 Task: Search one way flight ticket for 4 adults, 2 children, 2 infants in seat and 1 infant on lap in economy from Little Rock: Bill And Hillary Clinton National Airport (adams Field) (was Little Rock National) to Gillette: Gillette Campbell County Airport on 5-1-2023. Choice of flights is Delta. Price is upto 65000. Outbound departure time preference is 16:30.
Action: Mouse moved to (627, 586)
Screenshot: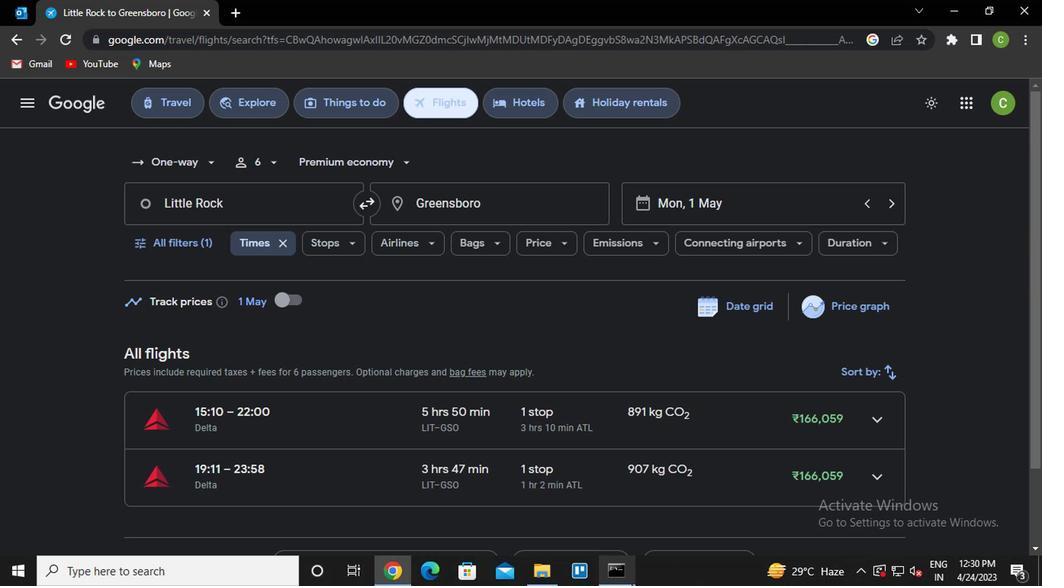 
Action: Mouse scrolled (627, 586) with delta (0, 0)
Screenshot: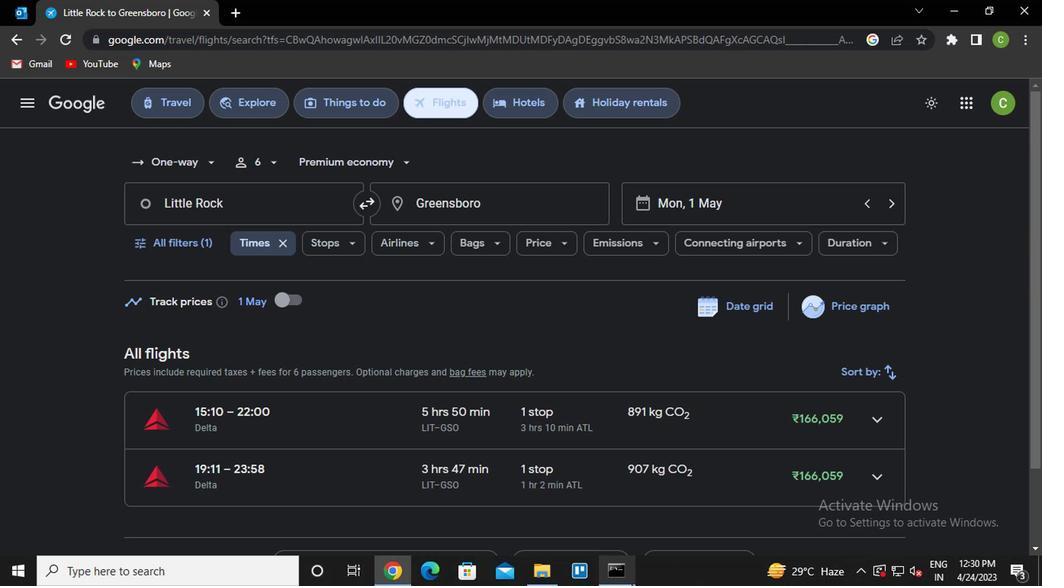
Action: Mouse scrolled (627, 586) with delta (0, 0)
Screenshot: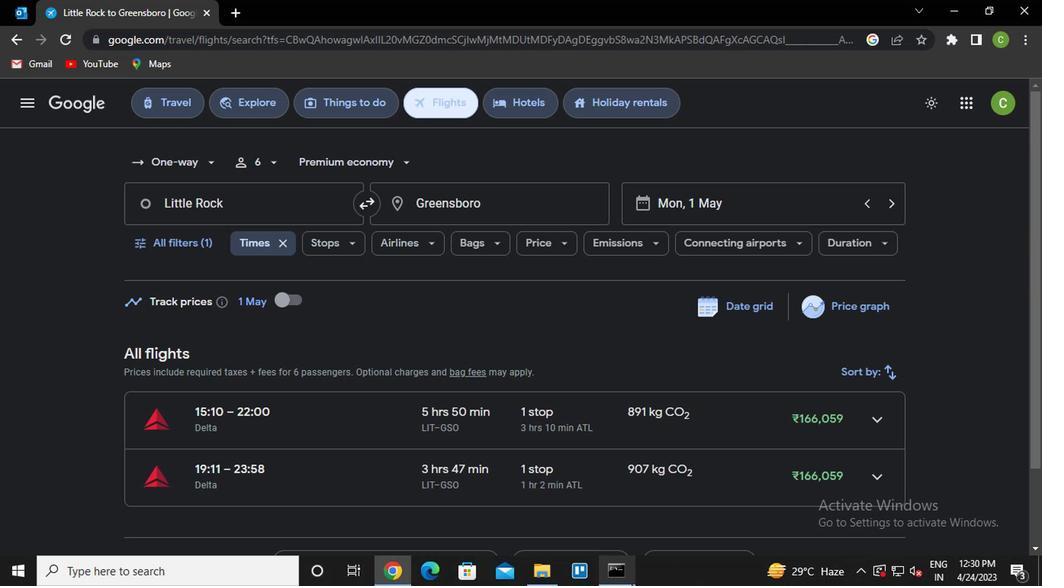 
Action: Mouse moved to (175, 172)
Screenshot: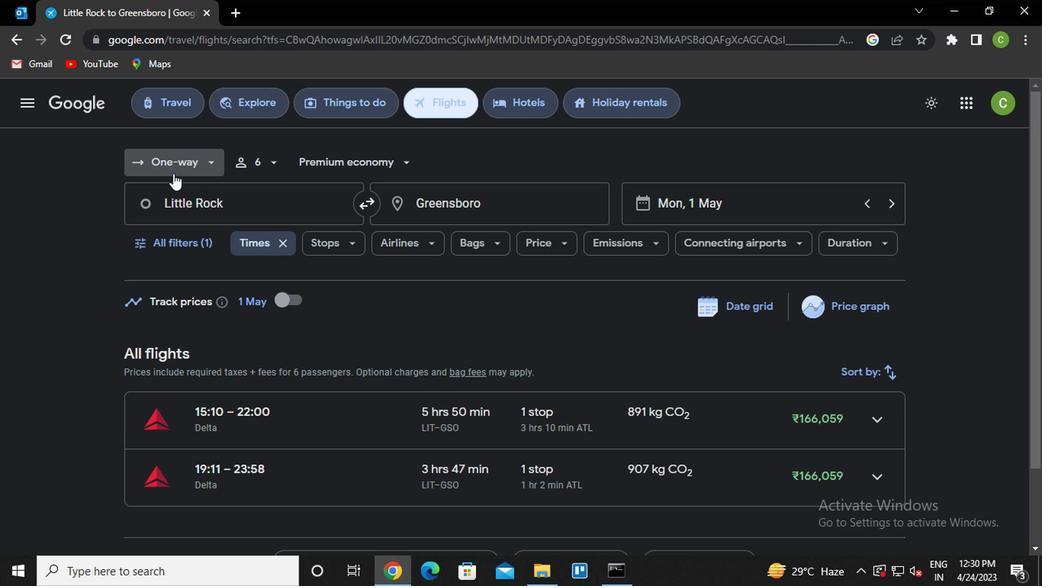 
Action: Mouse pressed left at (175, 172)
Screenshot: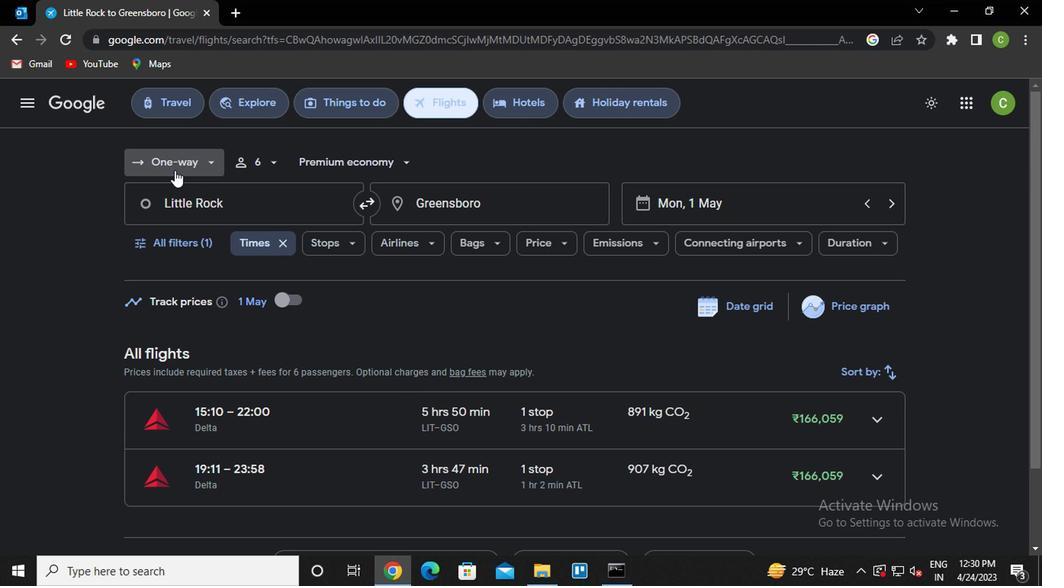 
Action: Mouse moved to (204, 231)
Screenshot: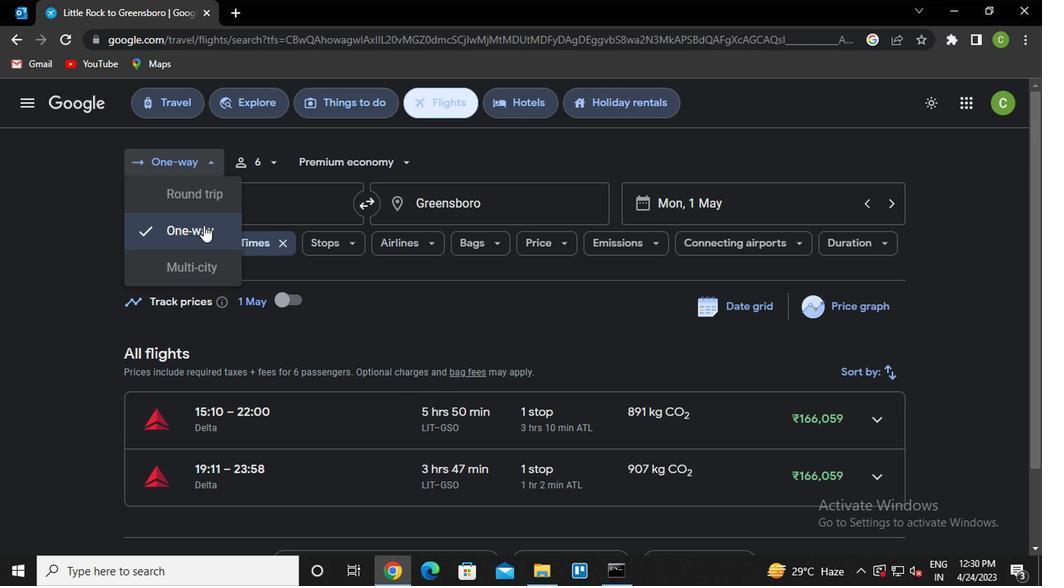 
Action: Mouse pressed left at (204, 231)
Screenshot: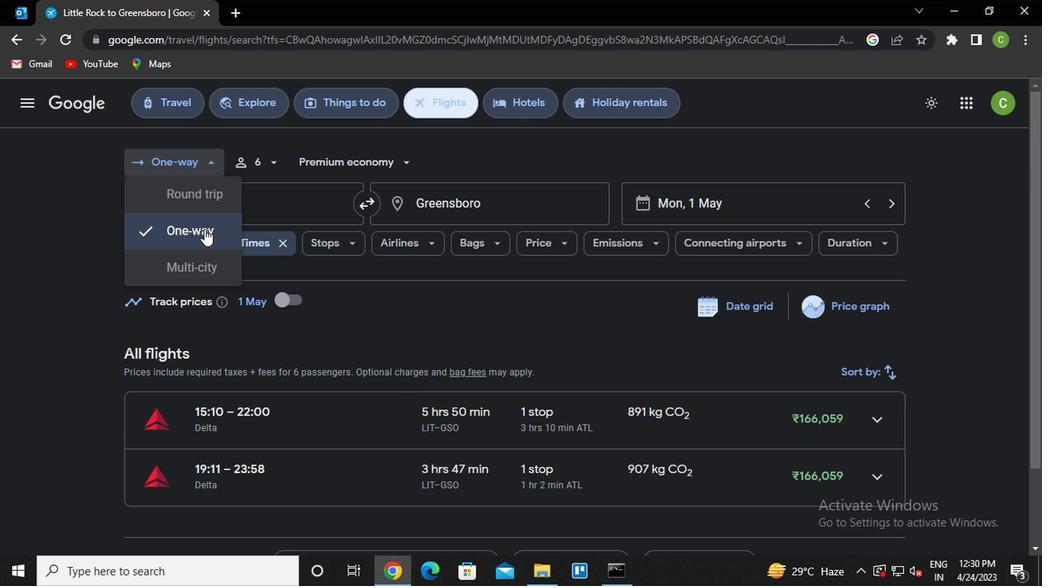 
Action: Mouse moved to (253, 152)
Screenshot: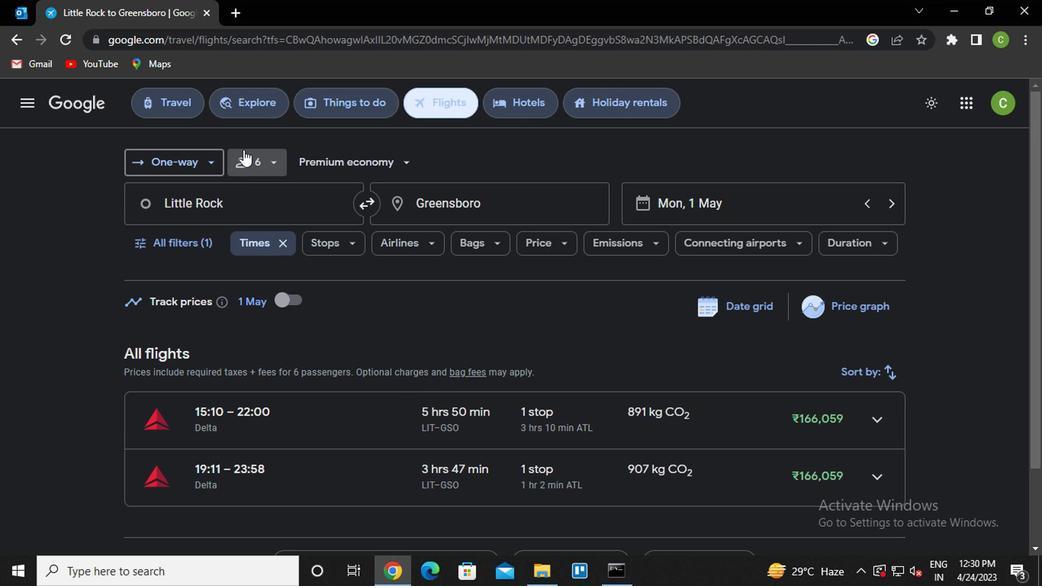 
Action: Mouse pressed left at (253, 152)
Screenshot: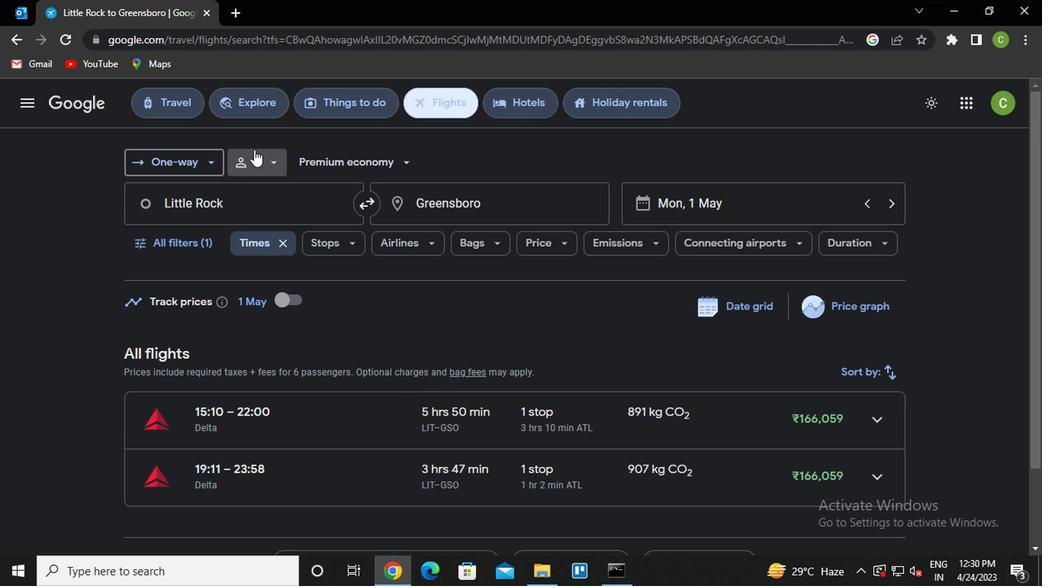 
Action: Mouse moved to (387, 198)
Screenshot: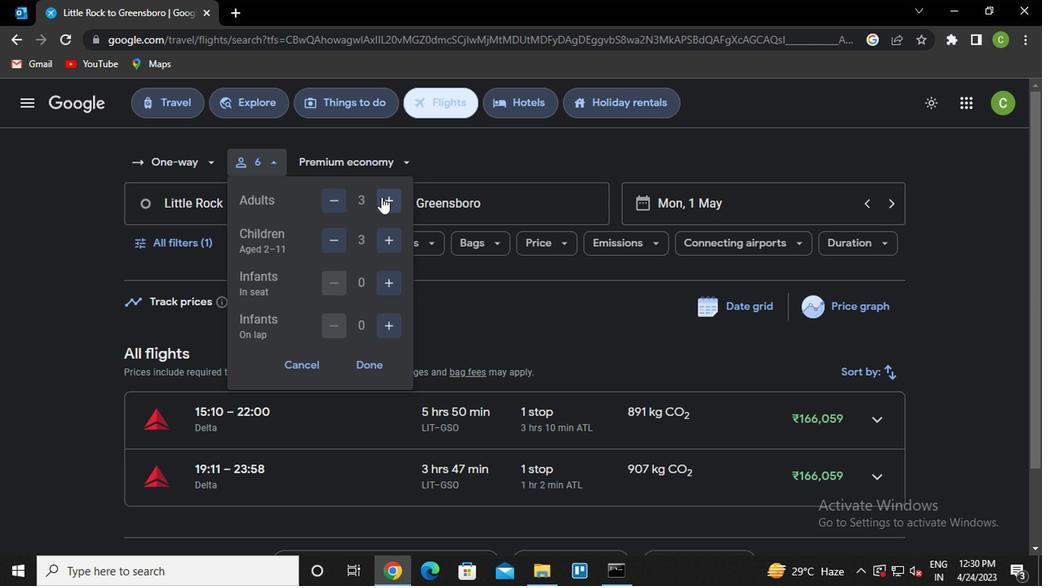 
Action: Mouse pressed left at (387, 198)
Screenshot: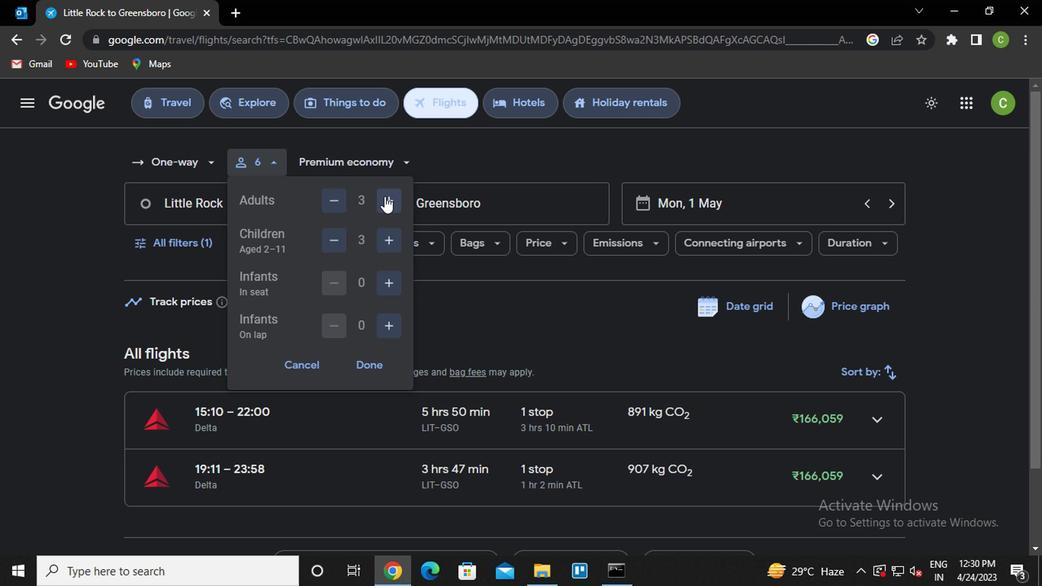 
Action: Mouse moved to (328, 233)
Screenshot: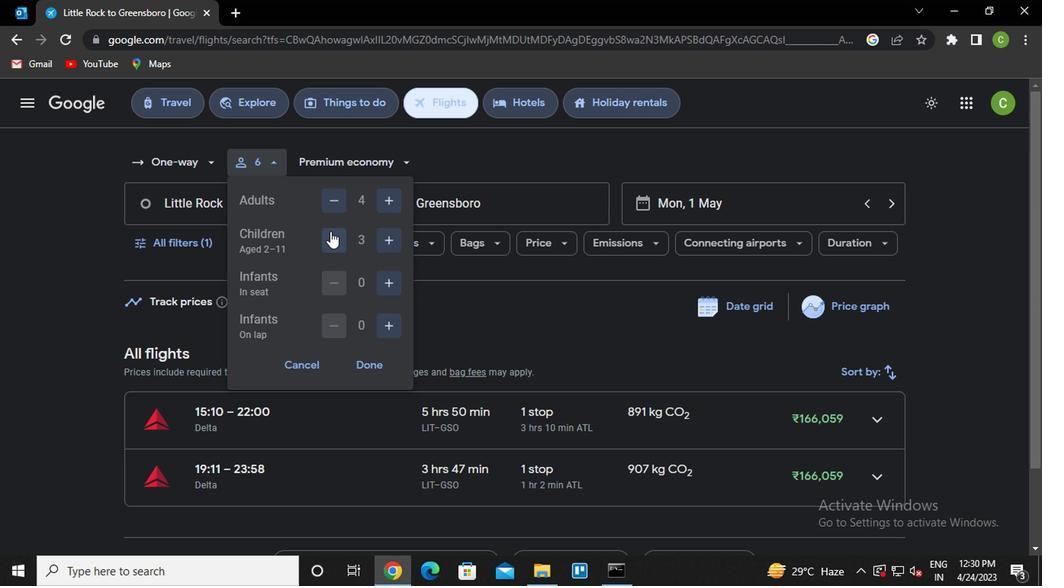 
Action: Mouse pressed left at (328, 233)
Screenshot: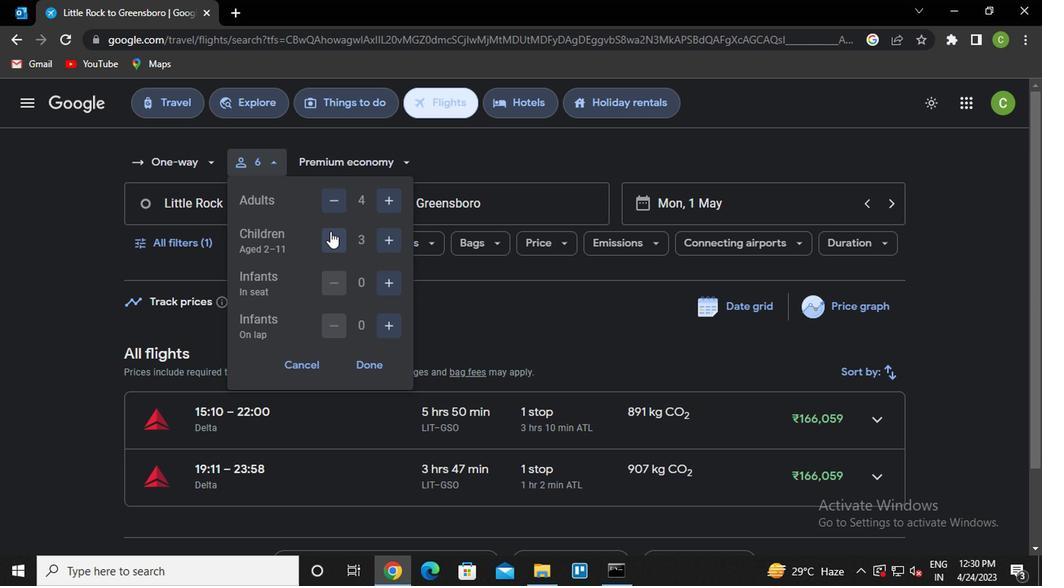 
Action: Mouse moved to (382, 294)
Screenshot: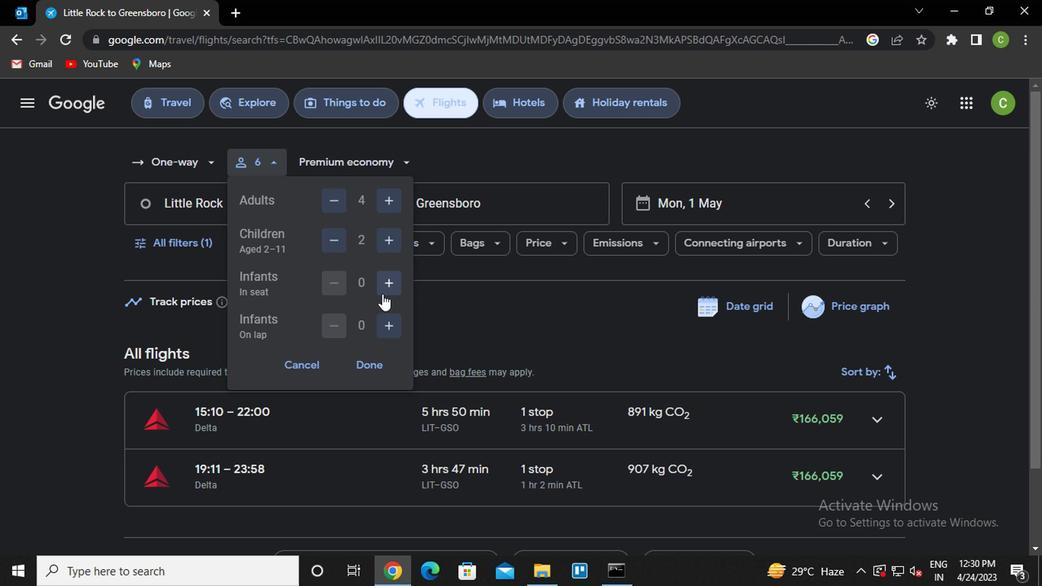
Action: Mouse pressed left at (382, 294)
Screenshot: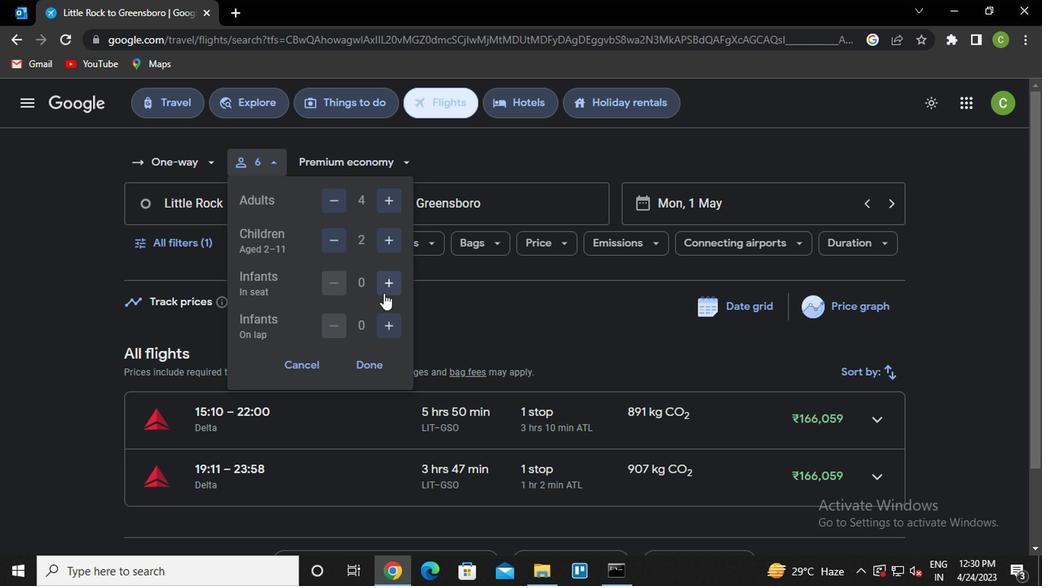 
Action: Mouse pressed left at (382, 294)
Screenshot: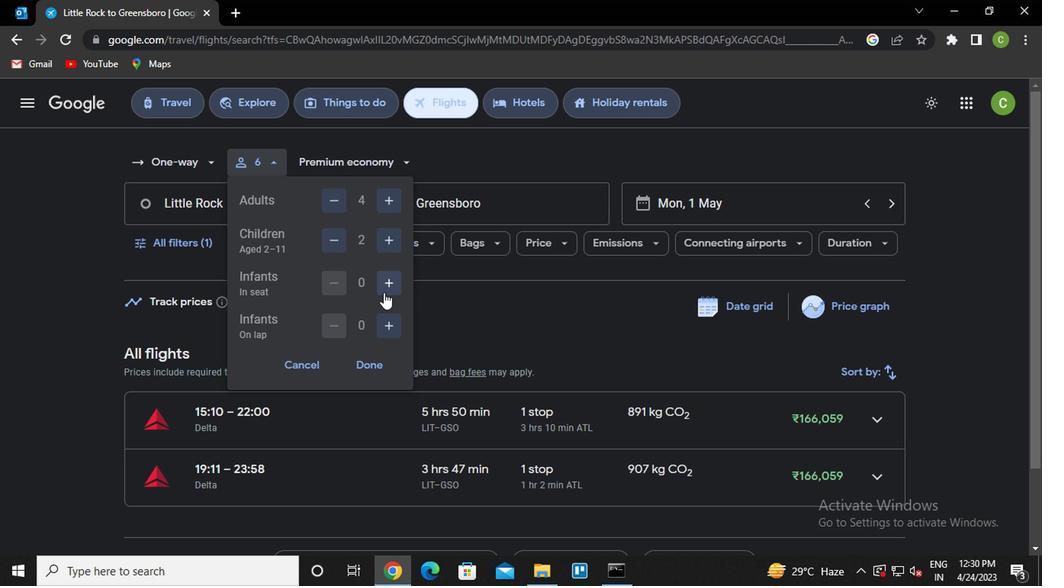 
Action: Mouse moved to (379, 319)
Screenshot: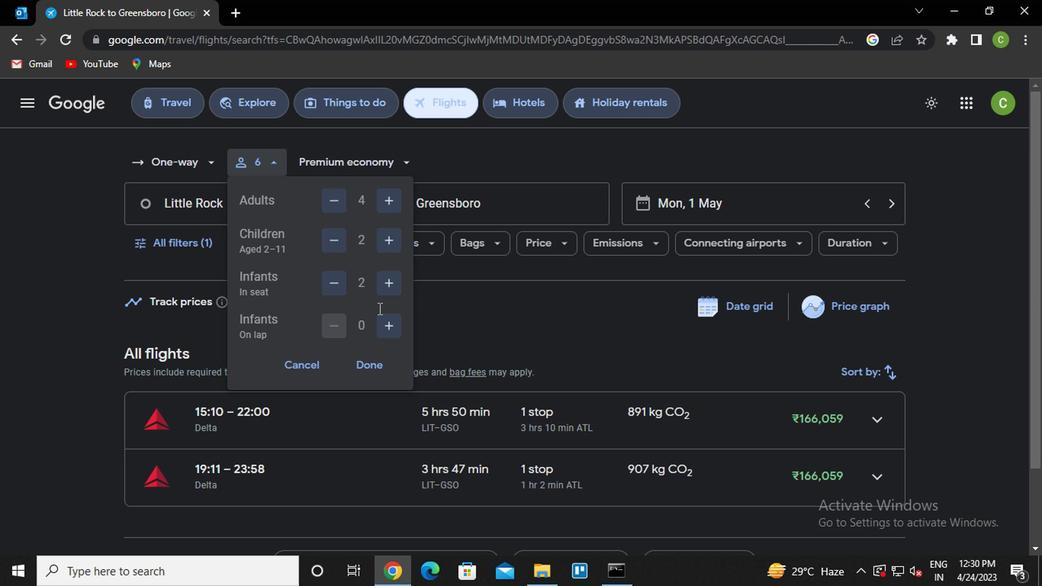 
Action: Mouse pressed left at (379, 319)
Screenshot: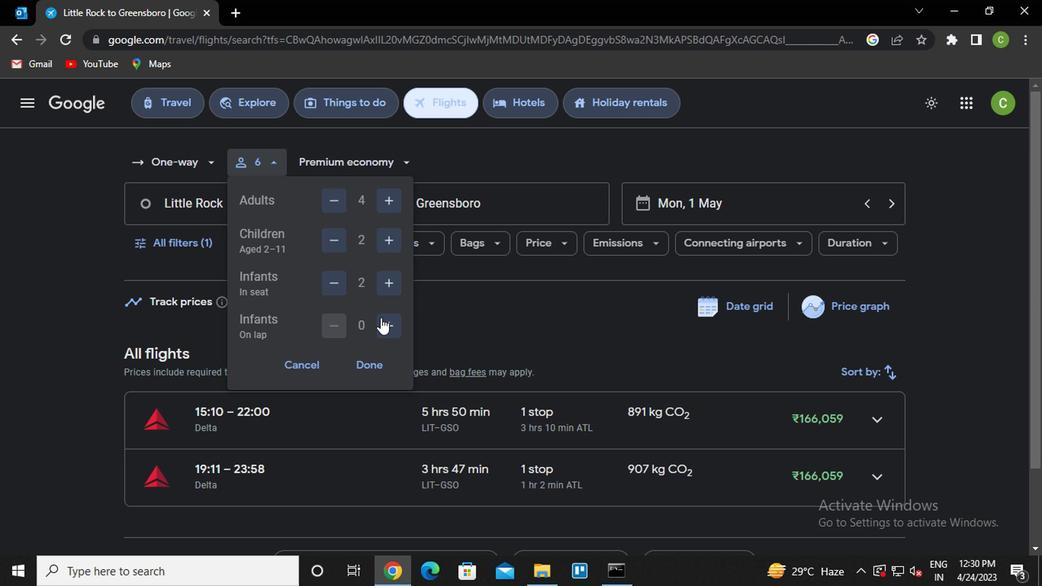 
Action: Mouse moved to (380, 360)
Screenshot: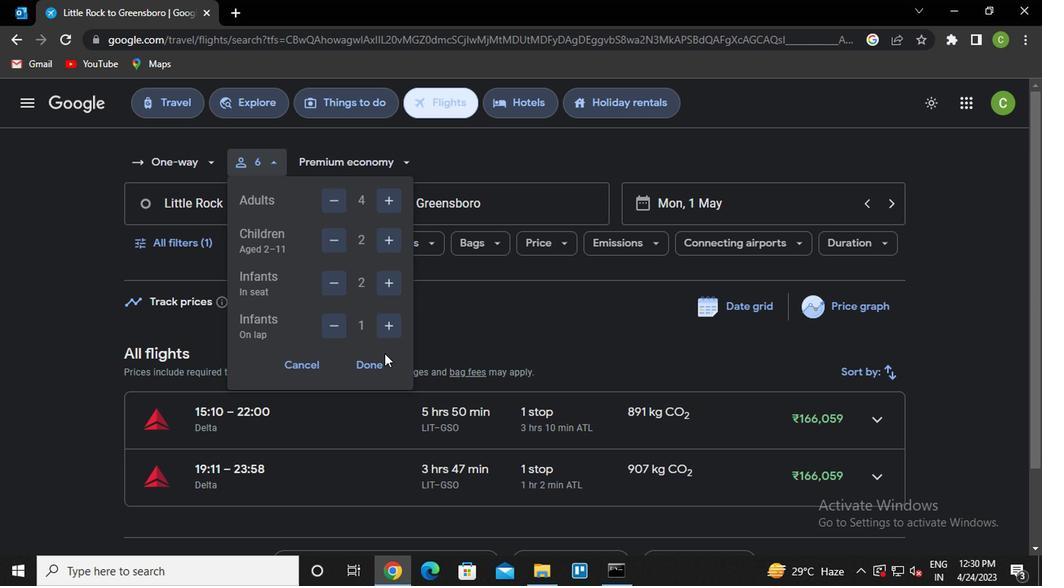 
Action: Mouse pressed left at (380, 360)
Screenshot: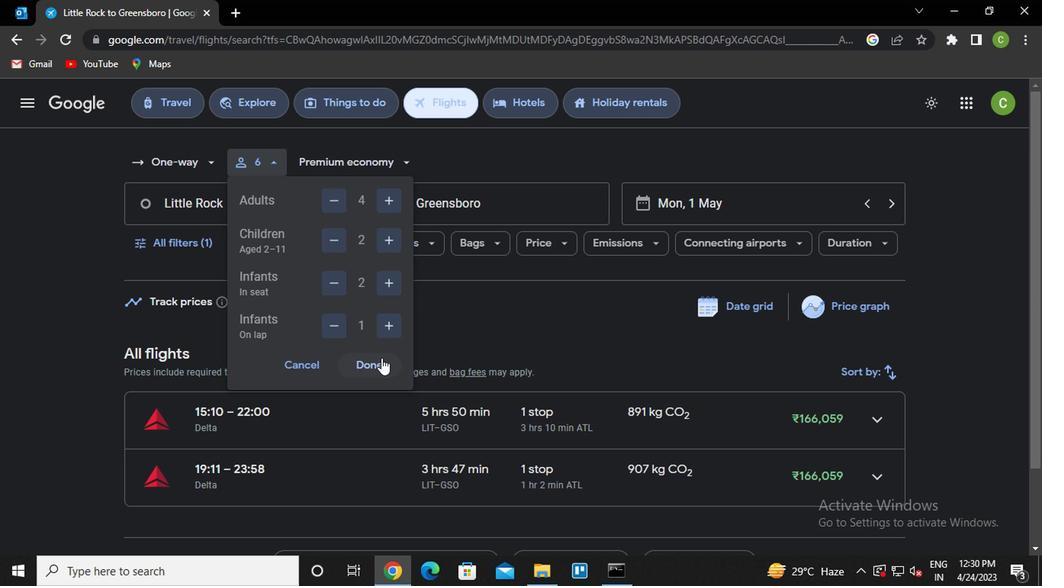 
Action: Mouse moved to (249, 211)
Screenshot: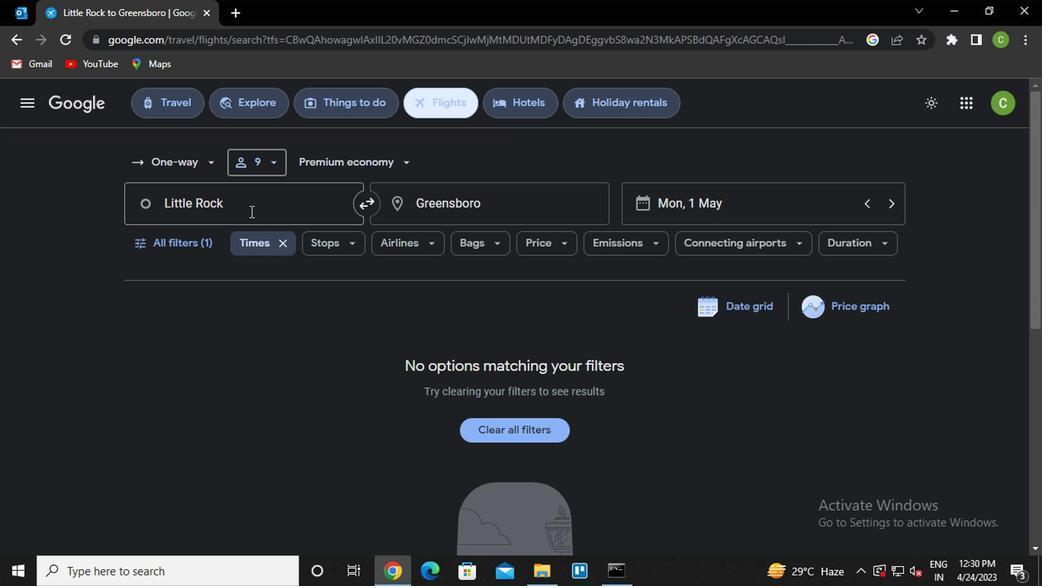 
Action: Mouse pressed left at (249, 211)
Screenshot: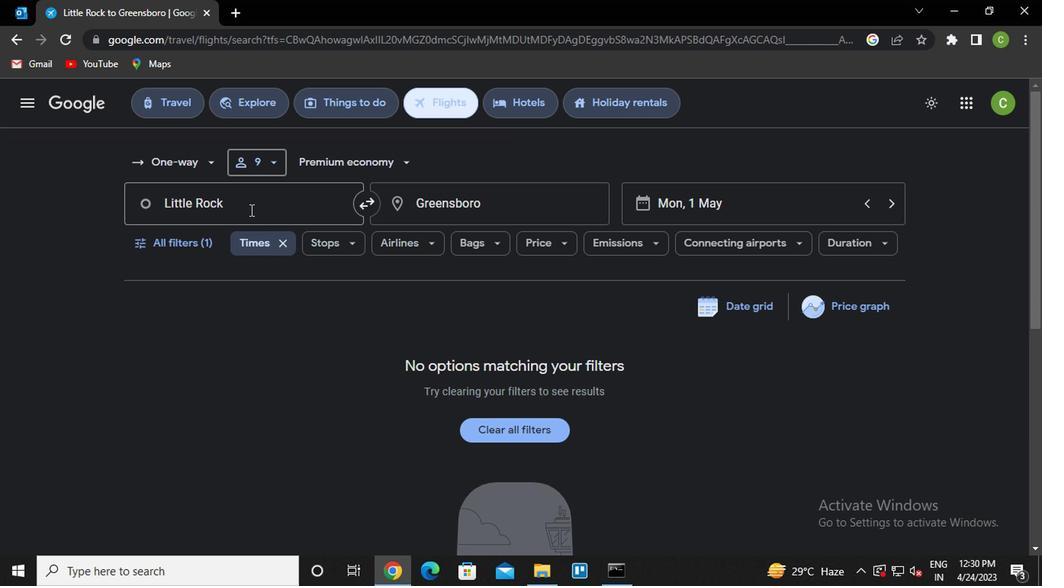 
Action: Mouse moved to (261, 245)
Screenshot: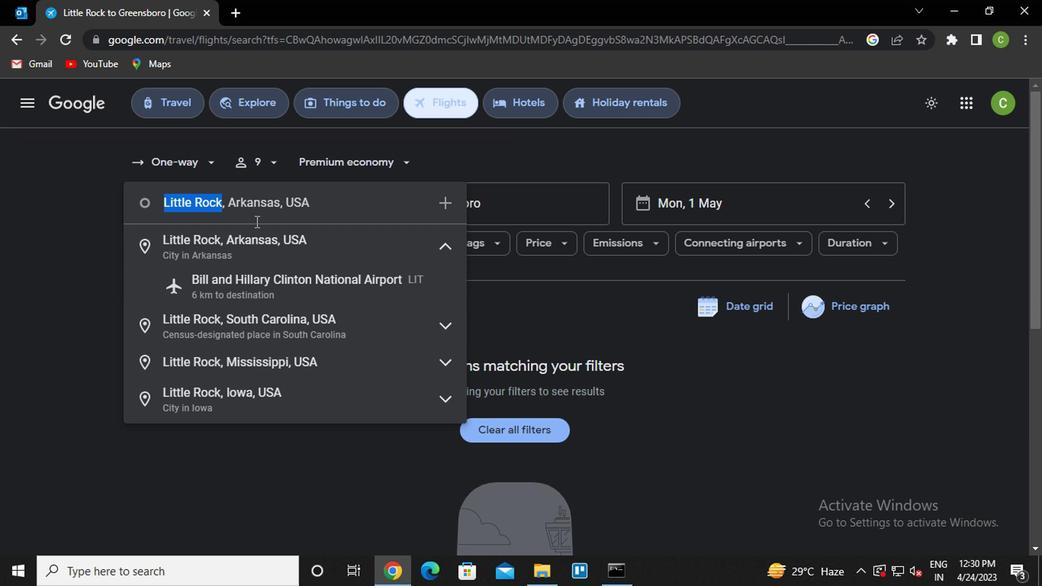 
Action: Mouse pressed left at (261, 245)
Screenshot: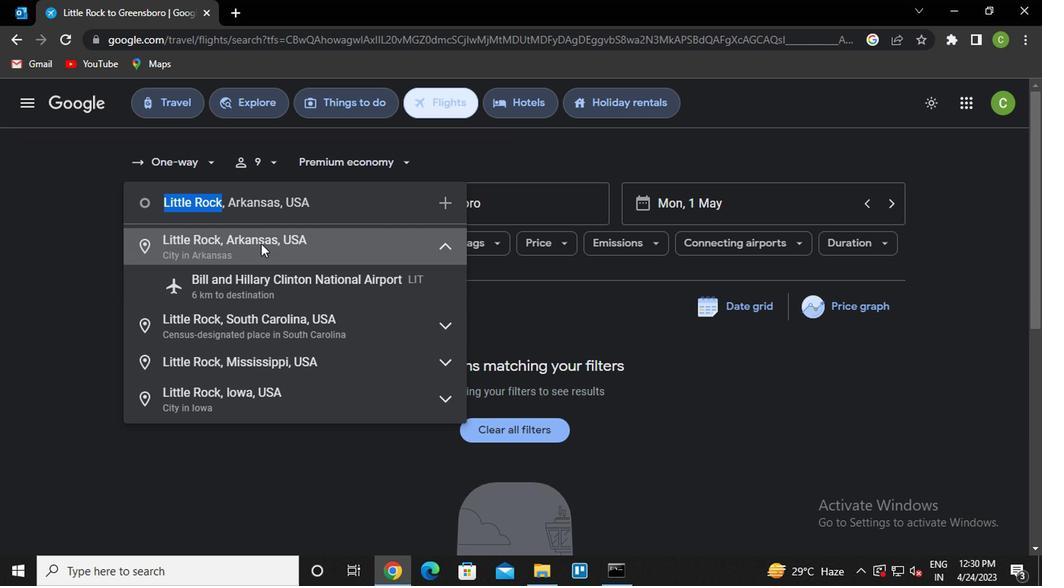 
Action: Mouse moved to (491, 199)
Screenshot: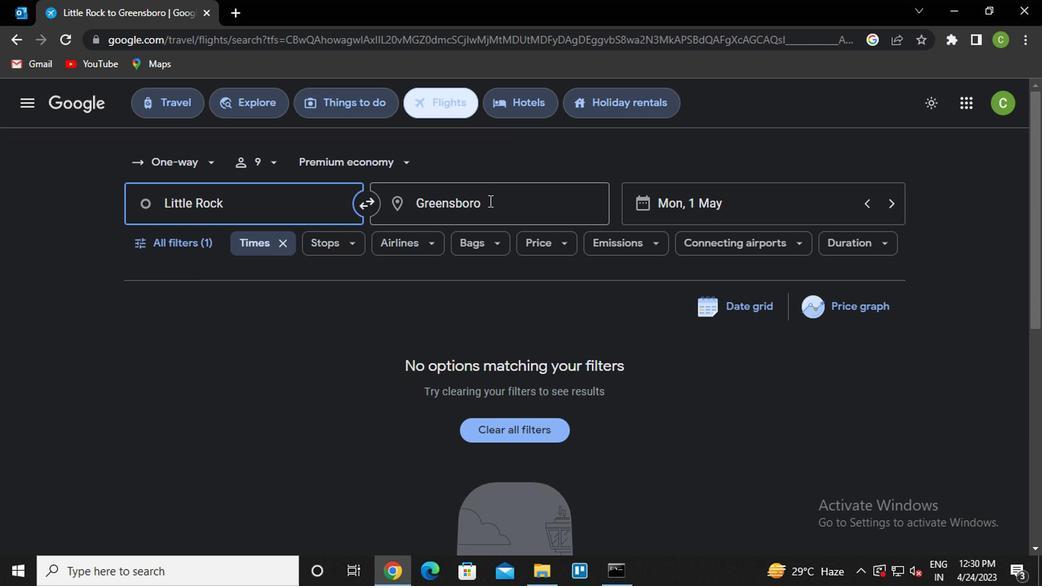 
Action: Mouse pressed left at (491, 199)
Screenshot: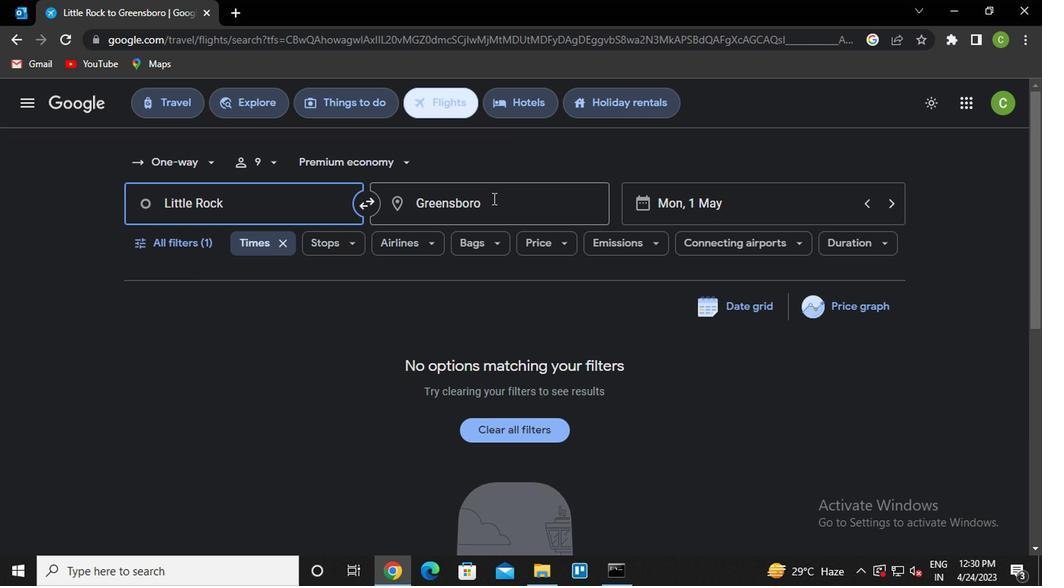 
Action: Mouse moved to (498, 215)
Screenshot: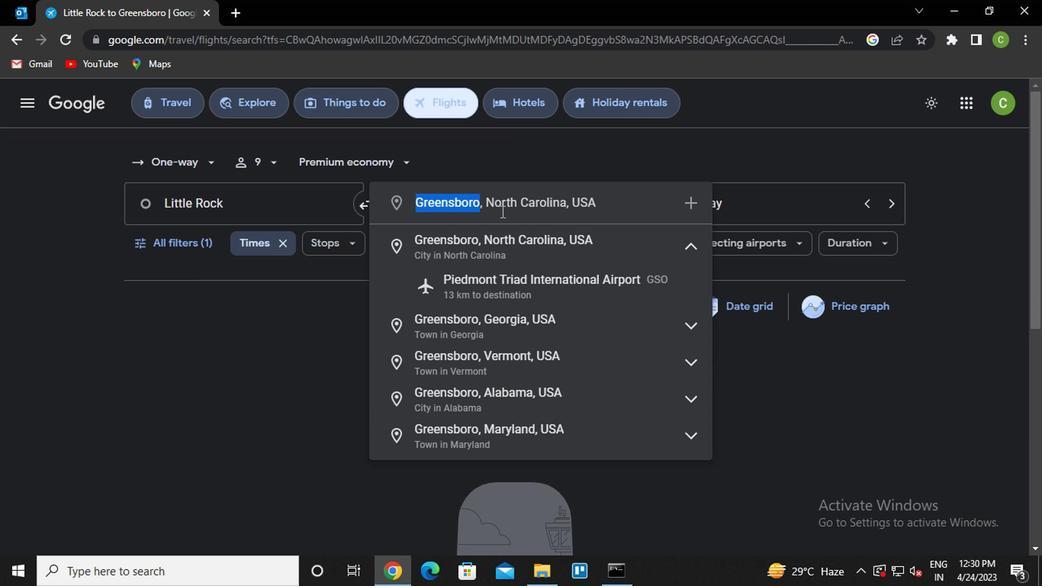 
Action: Key pressed g<Key.caps_lock>illette<Key.down><Key.enter>
Screenshot: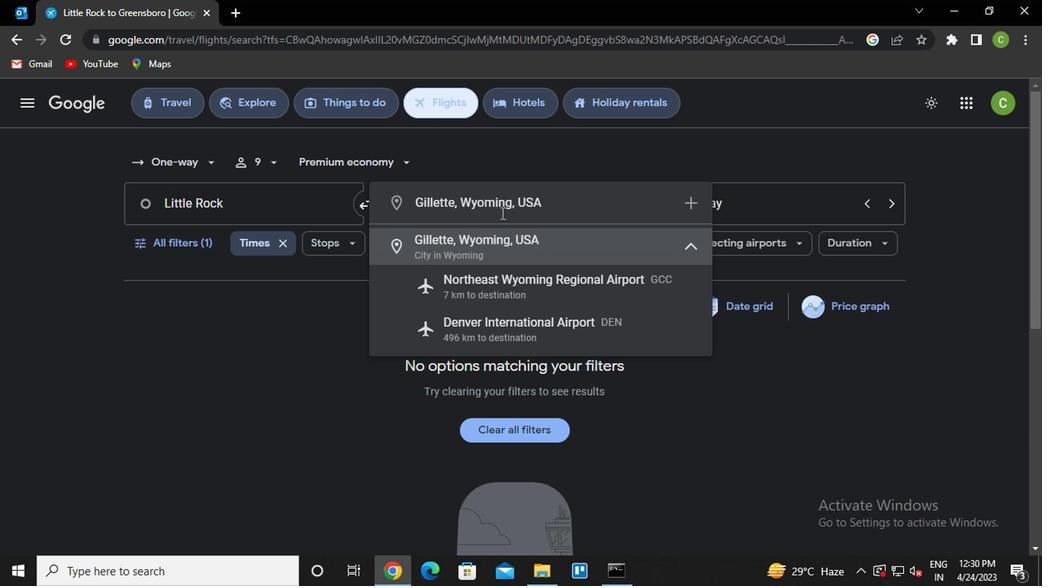 
Action: Mouse moved to (156, 243)
Screenshot: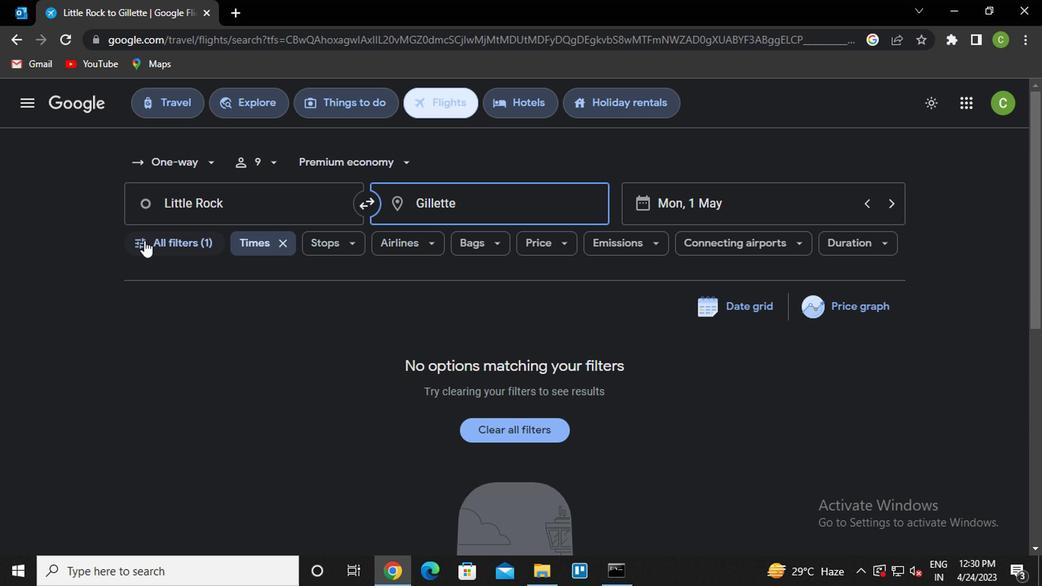 
Action: Mouse pressed left at (156, 243)
Screenshot: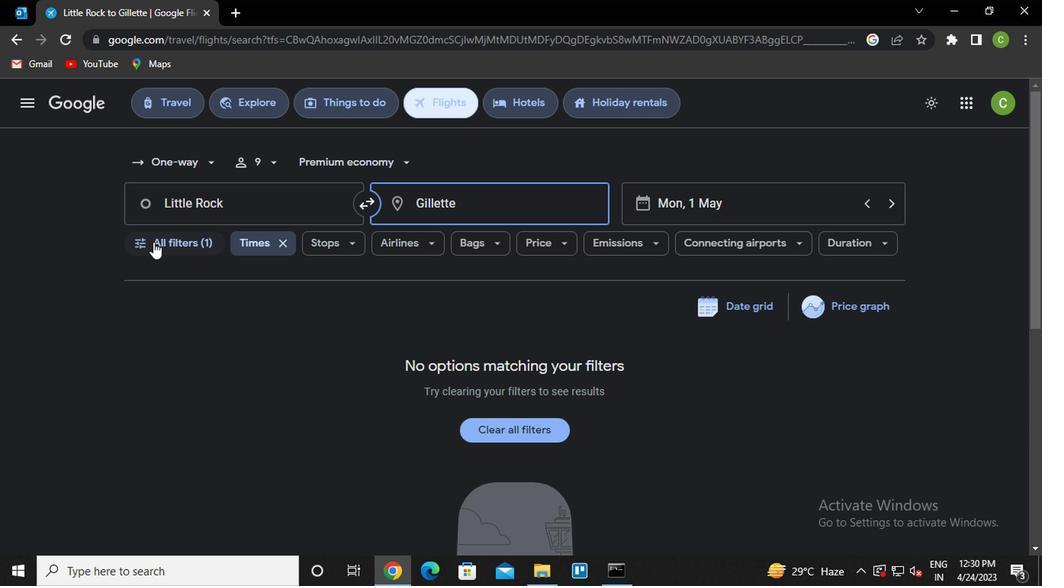 
Action: Mouse moved to (316, 398)
Screenshot: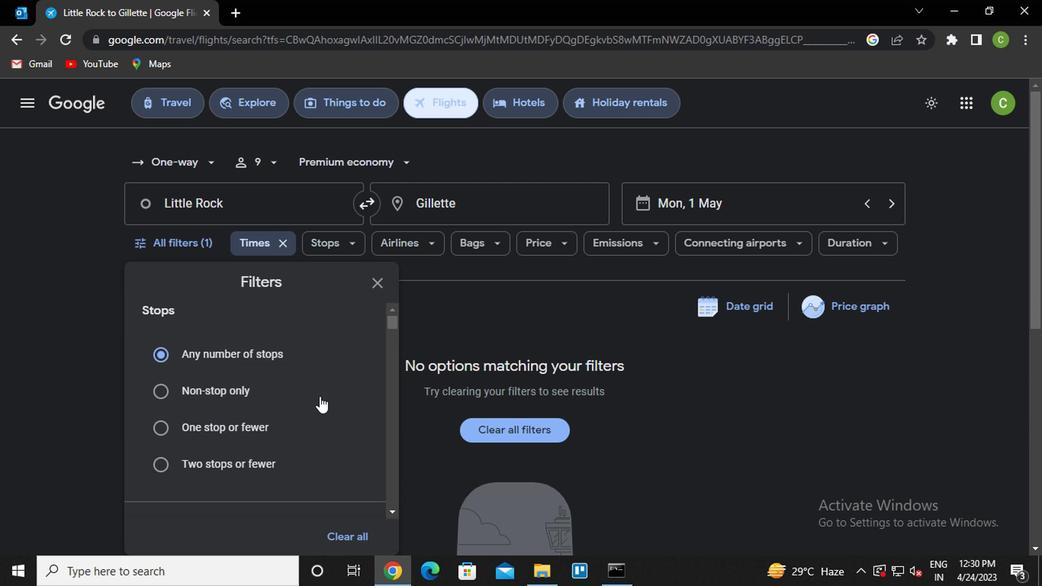 
Action: Mouse scrolled (316, 397) with delta (0, -1)
Screenshot: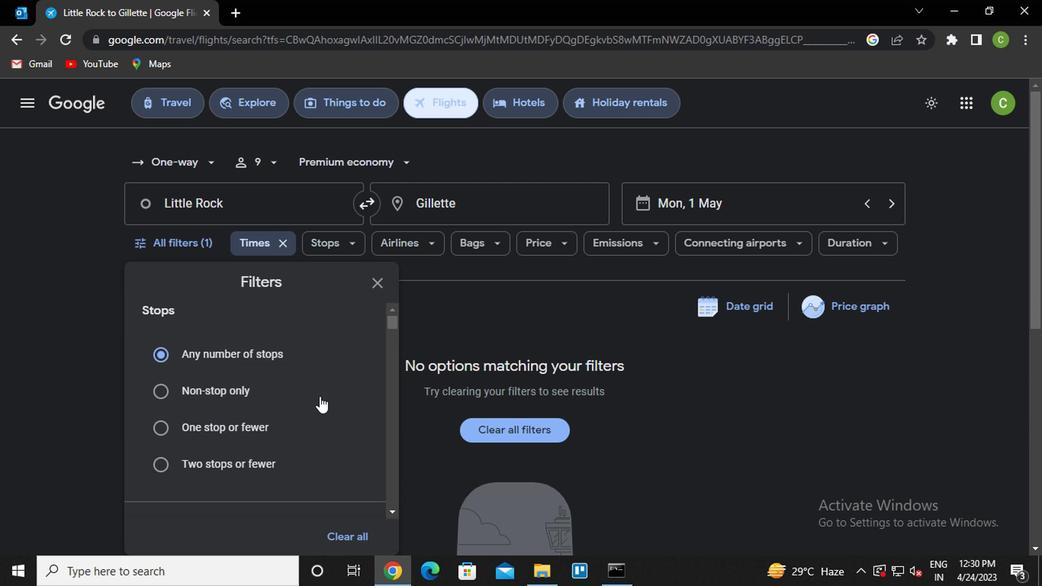 
Action: Mouse moved to (315, 398)
Screenshot: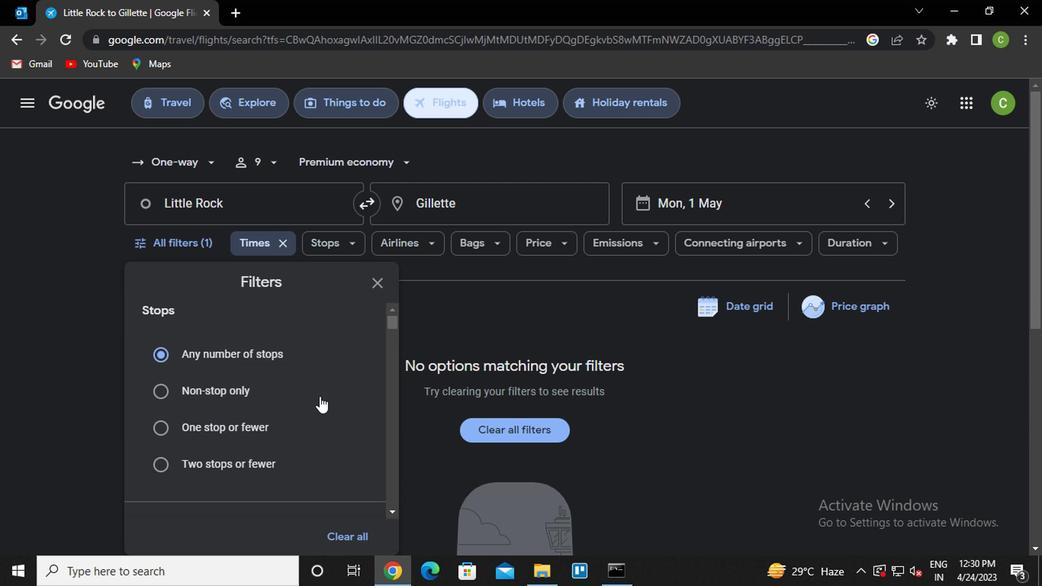 
Action: Mouse scrolled (315, 397) with delta (0, -1)
Screenshot: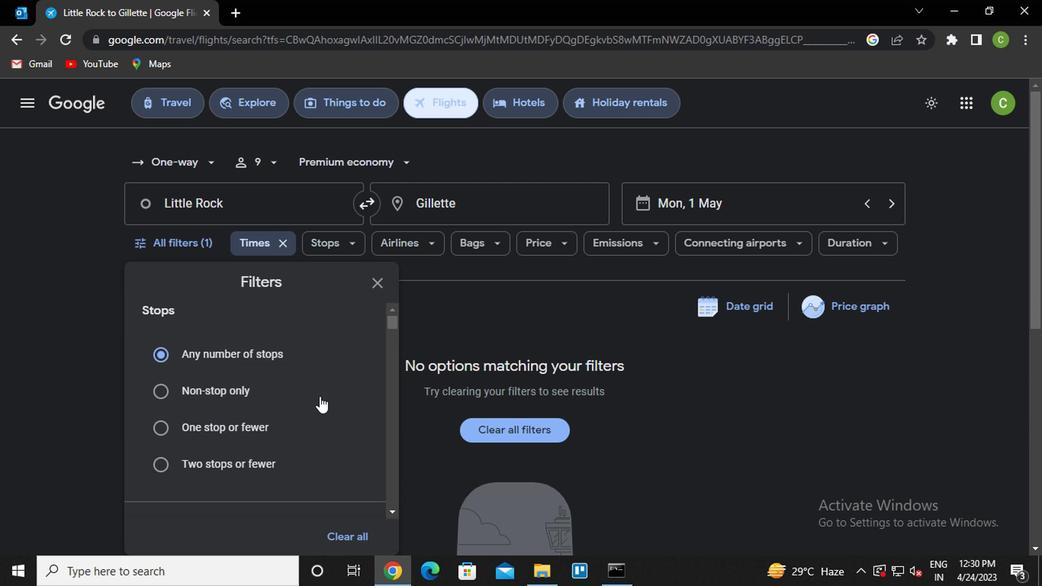 
Action: Mouse scrolled (315, 397) with delta (0, -1)
Screenshot: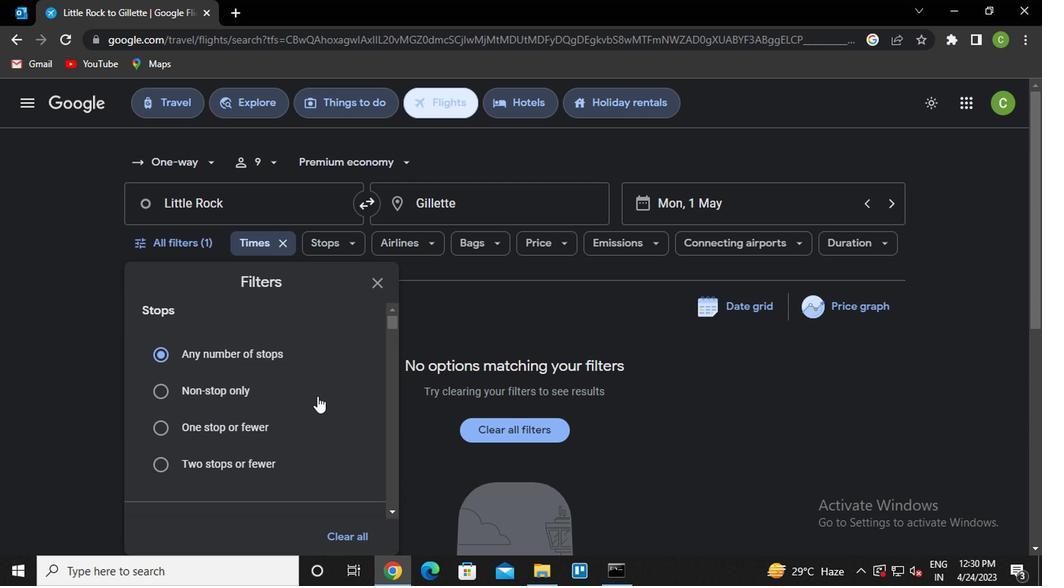 
Action: Mouse scrolled (315, 397) with delta (0, -1)
Screenshot: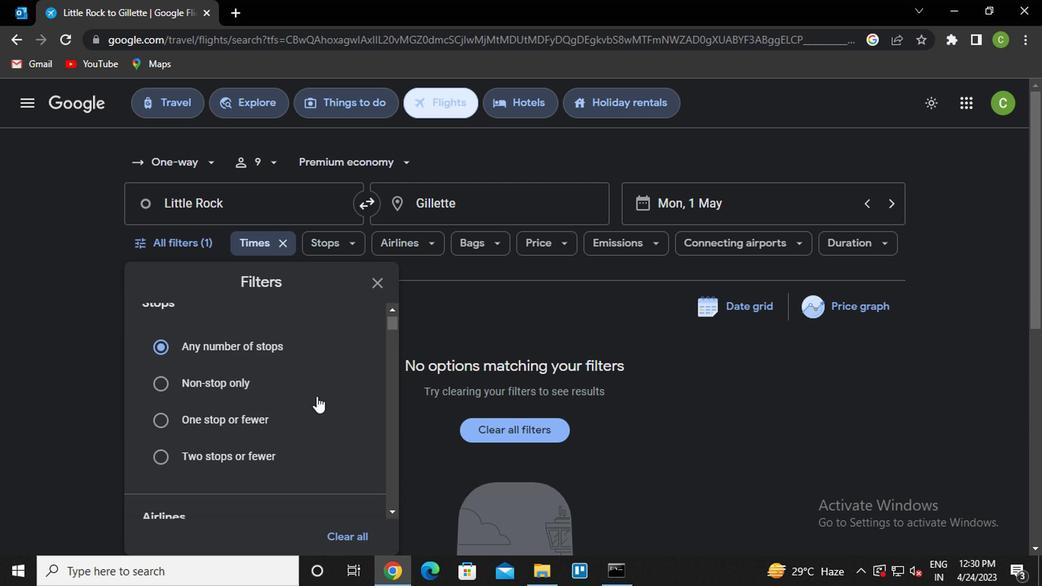
Action: Mouse scrolled (315, 397) with delta (0, -1)
Screenshot: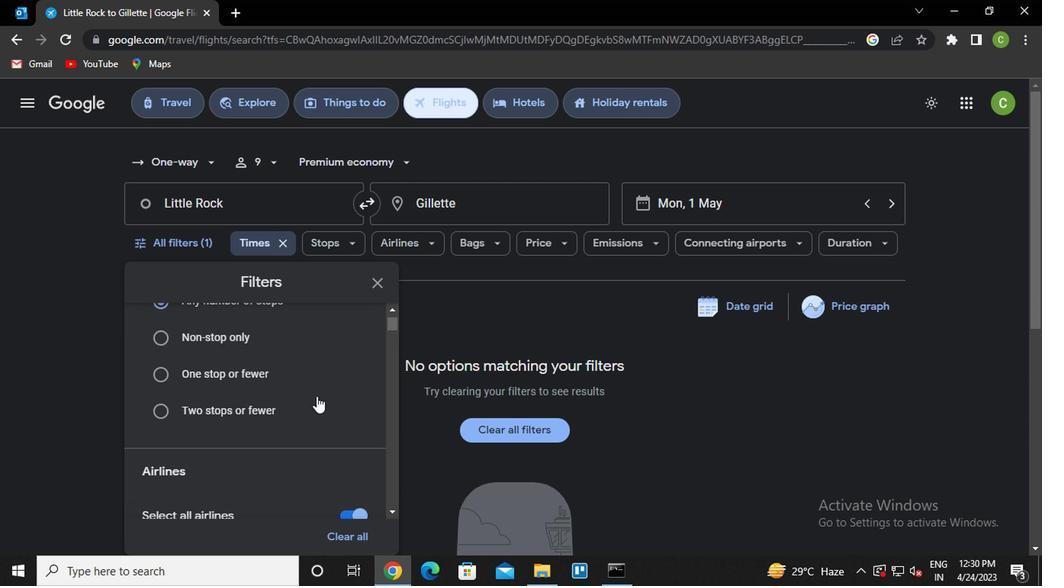 
Action: Mouse scrolled (315, 397) with delta (0, -1)
Screenshot: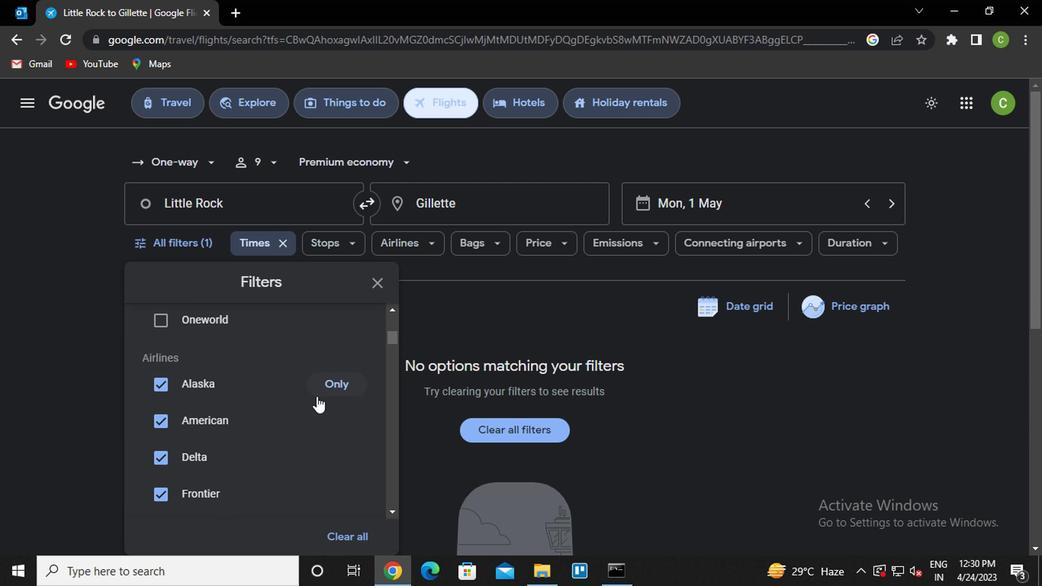 
Action: Mouse moved to (335, 384)
Screenshot: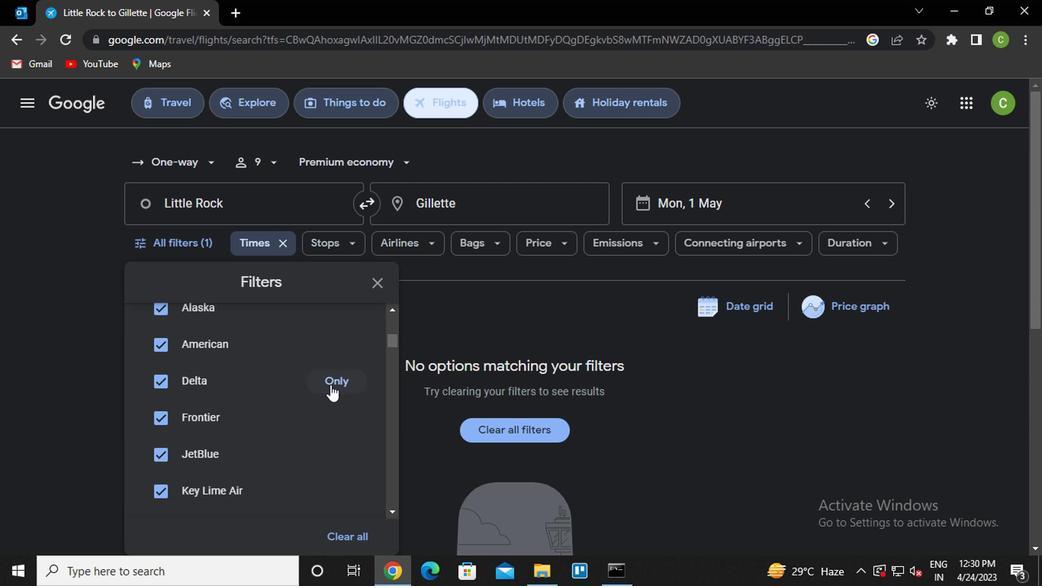 
Action: Mouse pressed left at (335, 384)
Screenshot: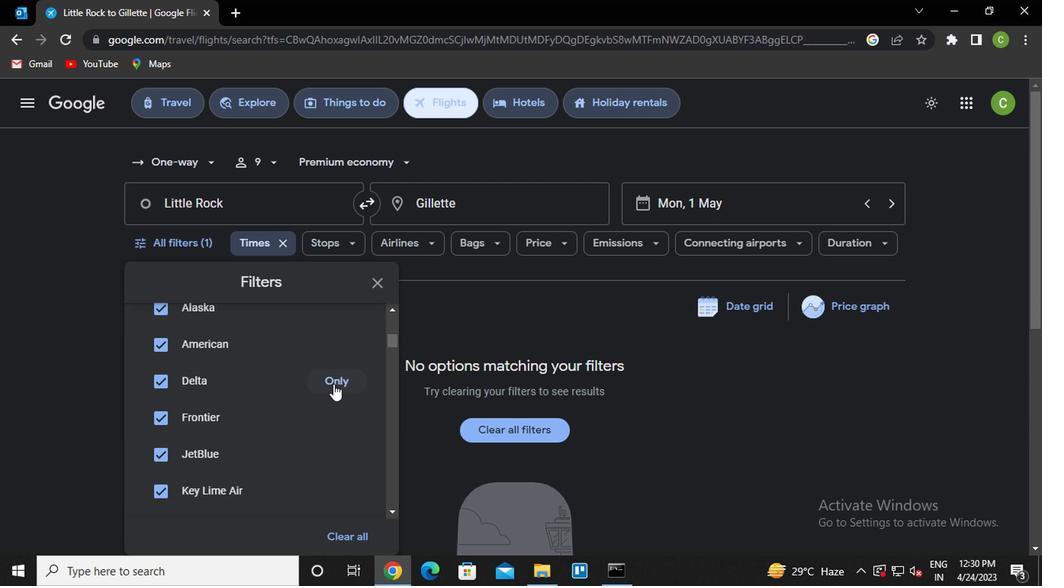 
Action: Mouse moved to (325, 432)
Screenshot: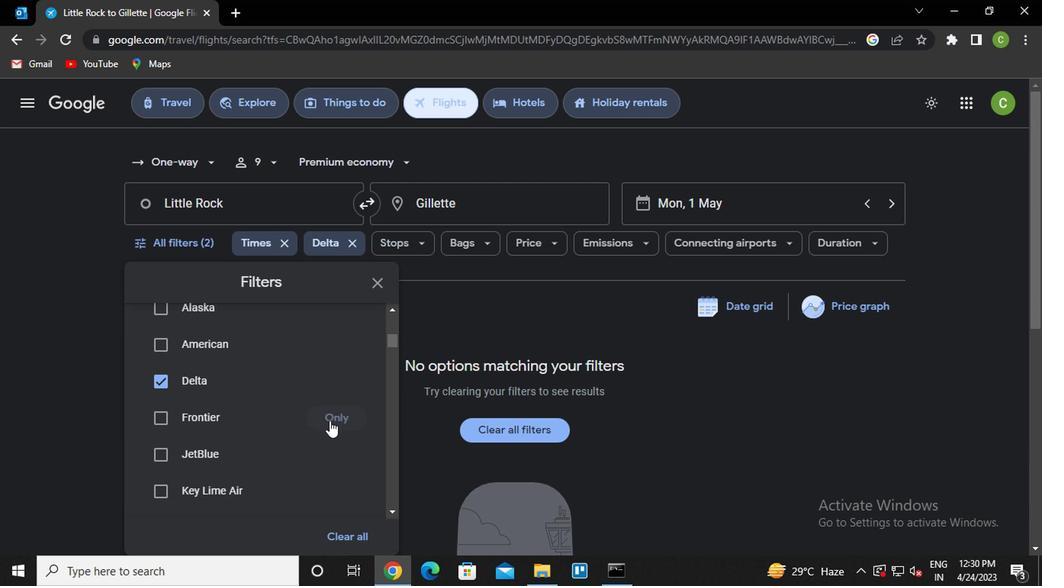 
Action: Mouse scrolled (325, 432) with delta (0, 0)
Screenshot: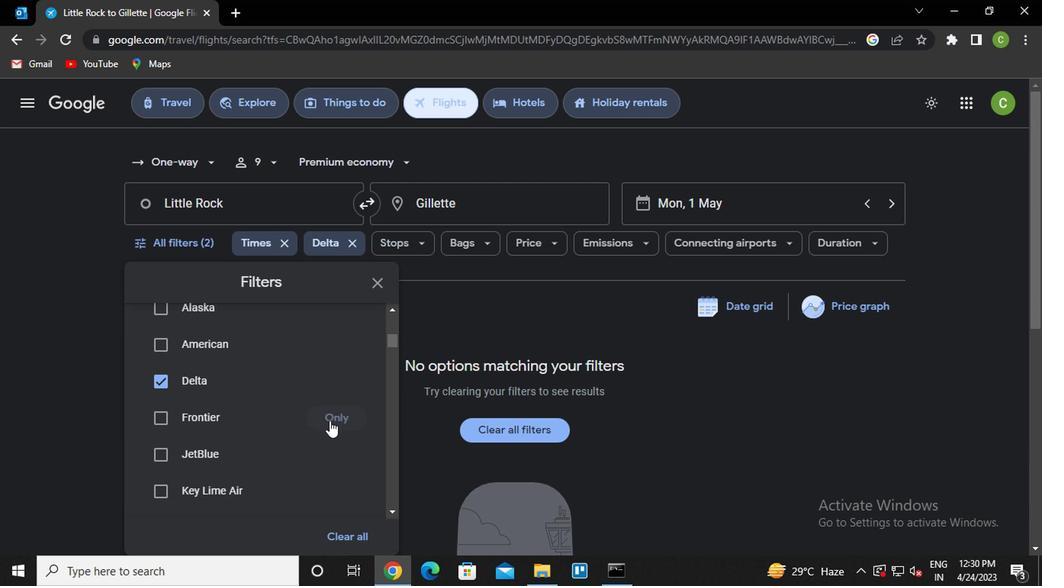 
Action: Mouse moved to (320, 438)
Screenshot: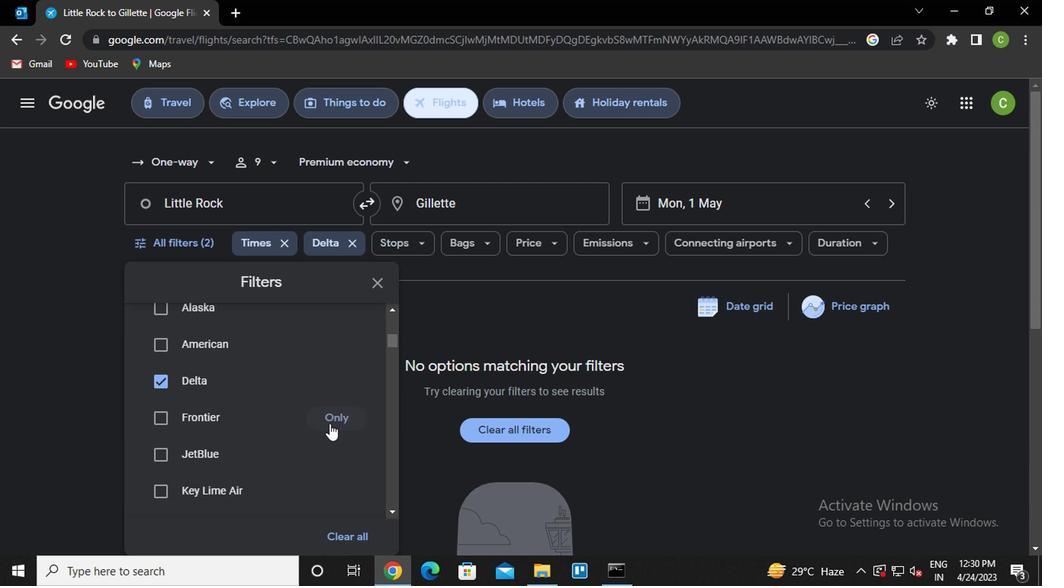 
Action: Mouse scrolled (320, 438) with delta (0, 0)
Screenshot: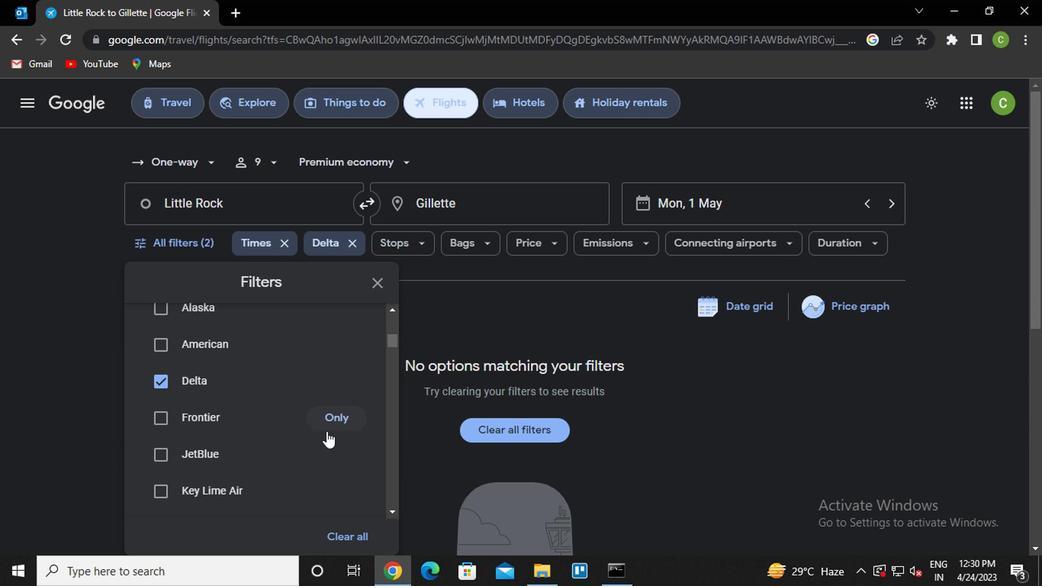 
Action: Mouse moved to (312, 441)
Screenshot: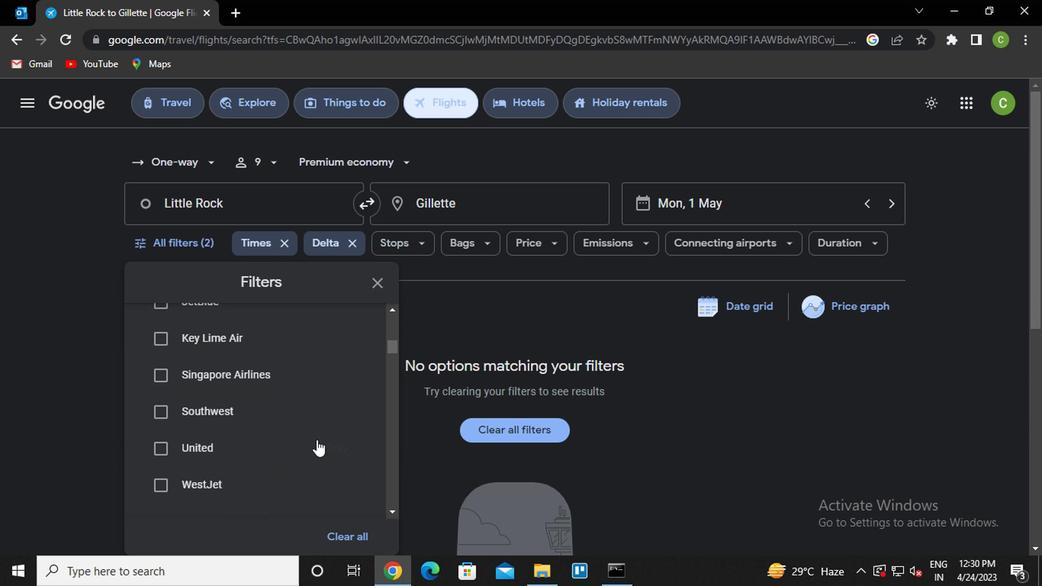 
Action: Mouse scrolled (312, 440) with delta (0, -1)
Screenshot: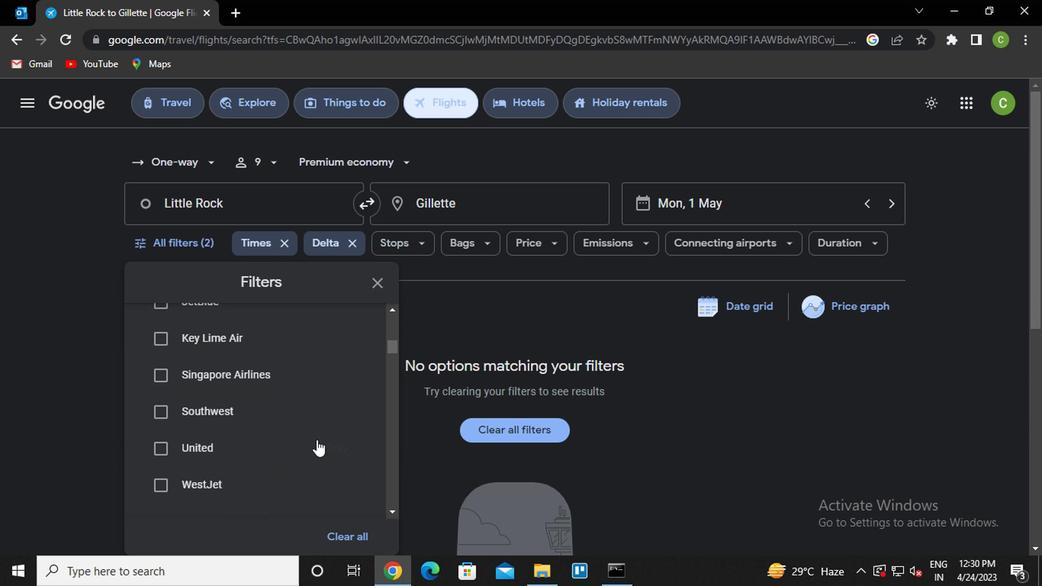 
Action: Mouse scrolled (312, 440) with delta (0, -1)
Screenshot: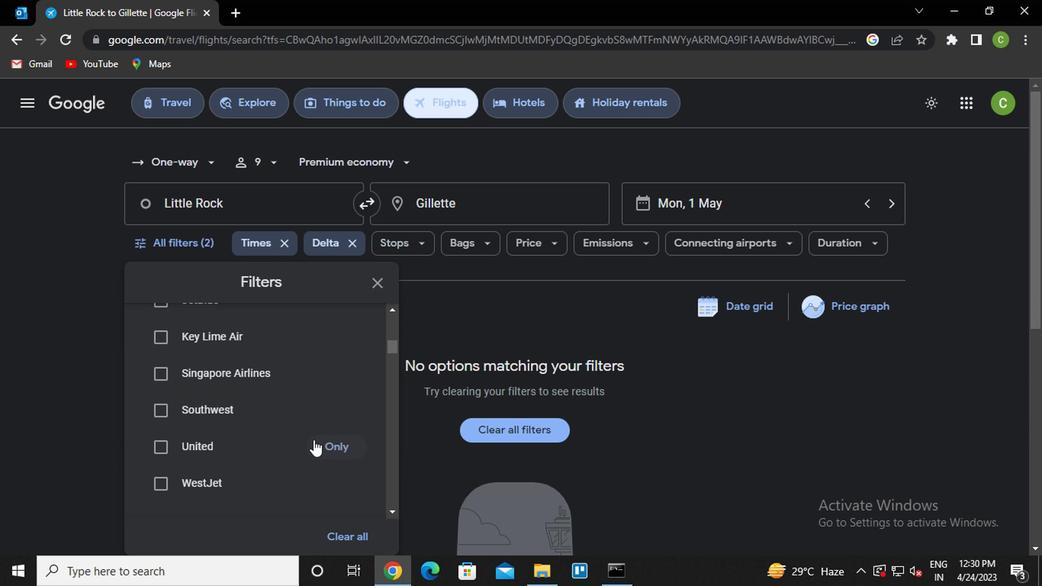 
Action: Mouse scrolled (312, 440) with delta (0, -1)
Screenshot: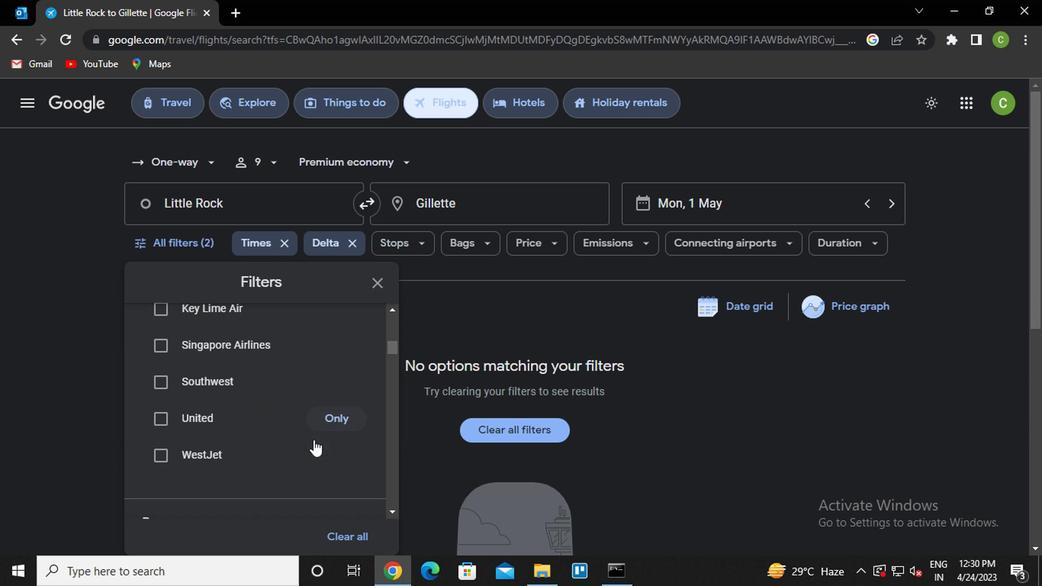 
Action: Mouse moved to (319, 405)
Screenshot: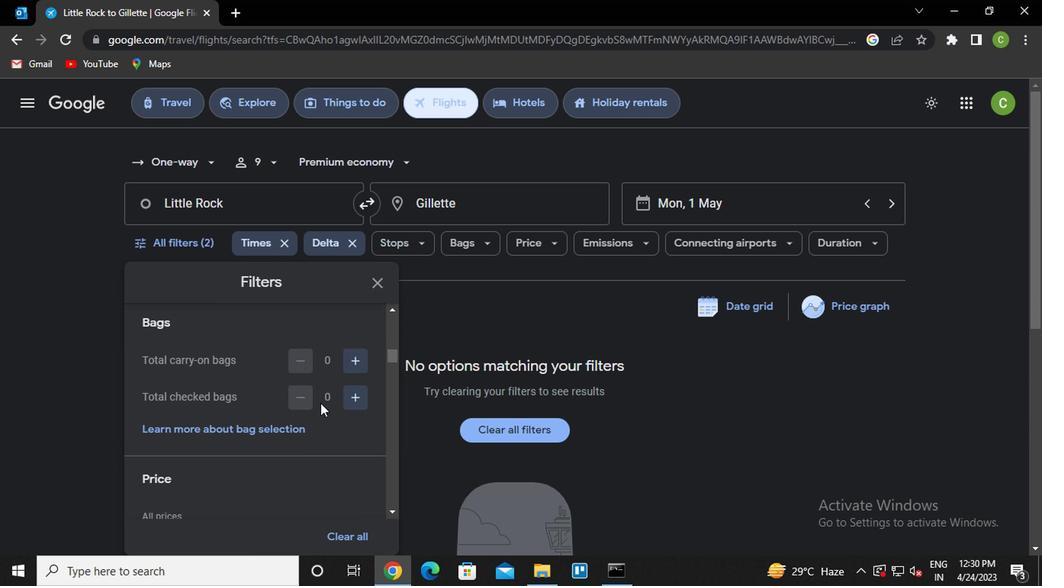
Action: Mouse scrolled (319, 404) with delta (0, -1)
Screenshot: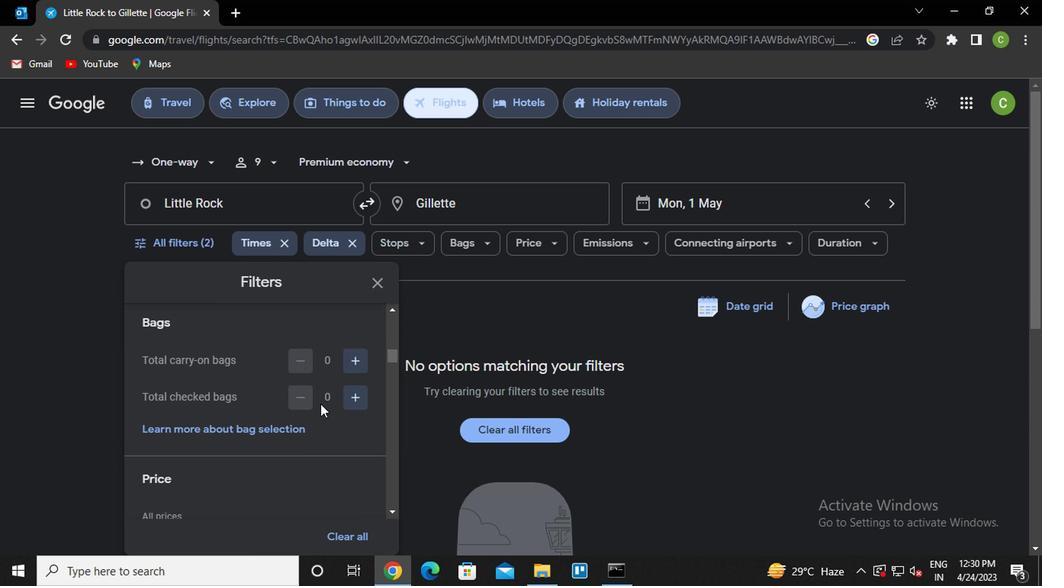 
Action: Mouse moved to (315, 413)
Screenshot: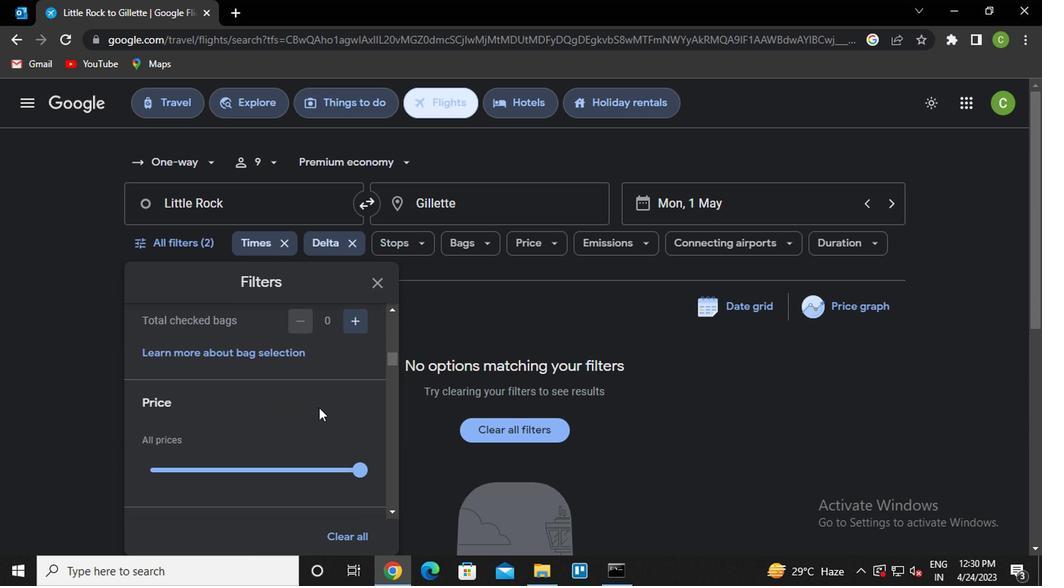 
Action: Mouse scrolled (315, 413) with delta (0, 0)
Screenshot: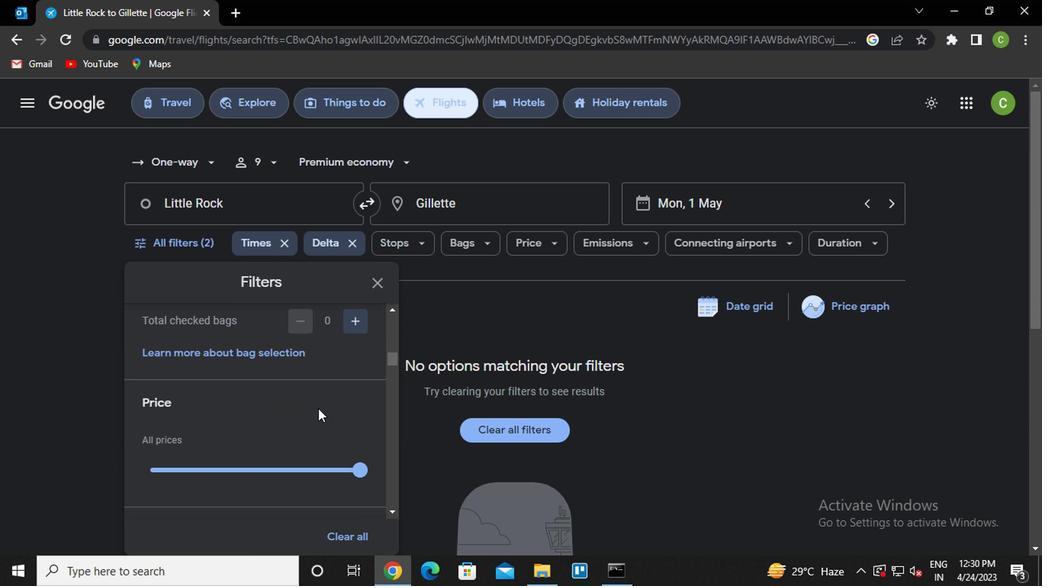 
Action: Mouse moved to (356, 400)
Screenshot: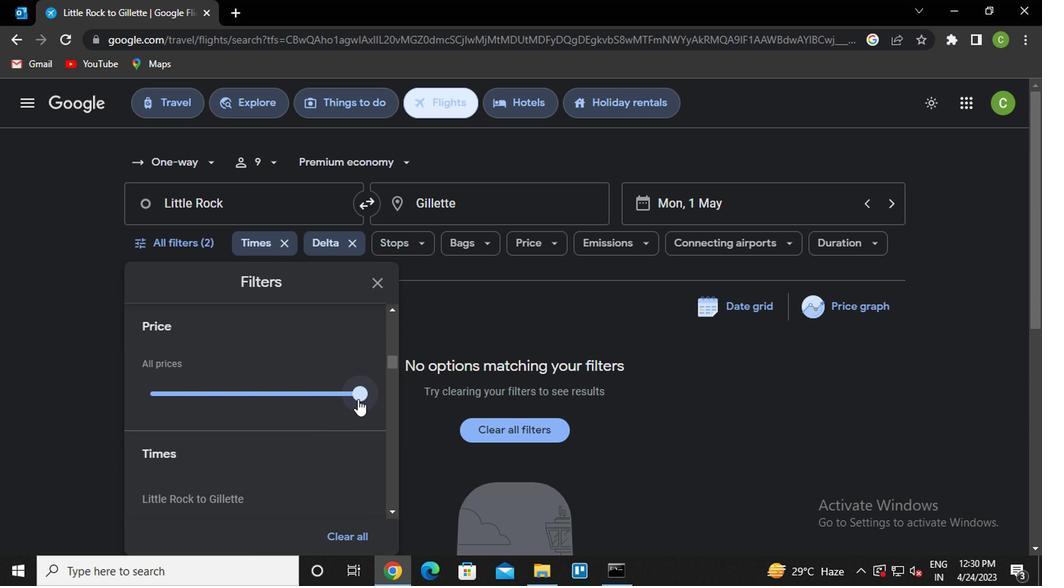 
Action: Mouse pressed left at (356, 400)
Screenshot: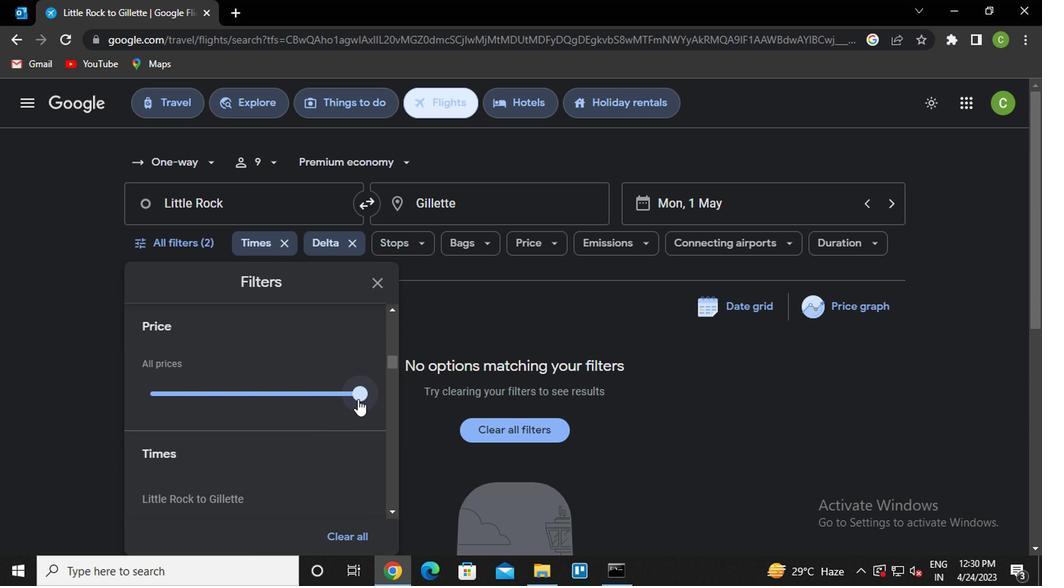 
Action: Mouse moved to (324, 432)
Screenshot: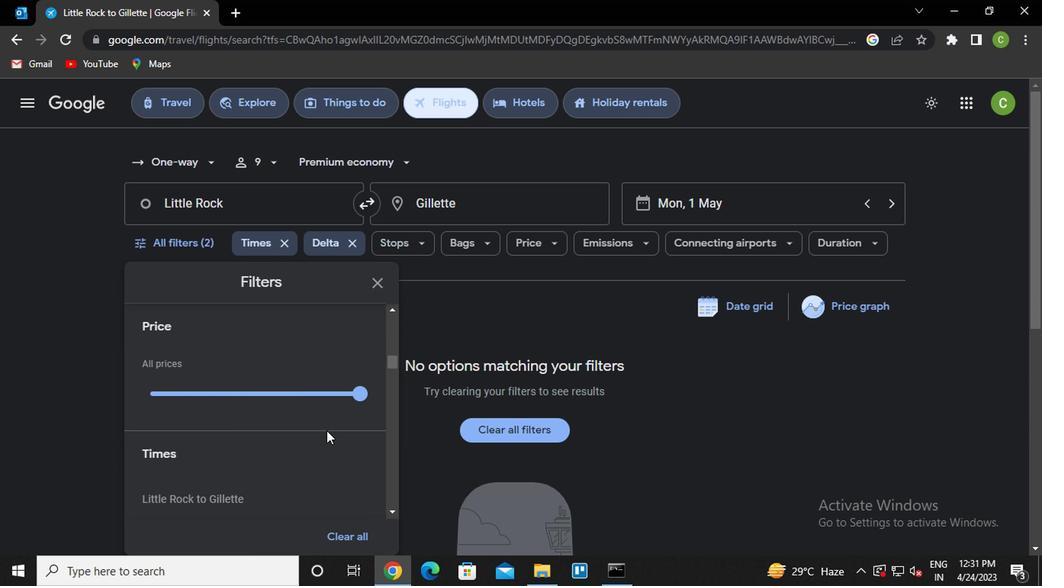 
Action: Mouse scrolled (324, 432) with delta (0, 0)
Screenshot: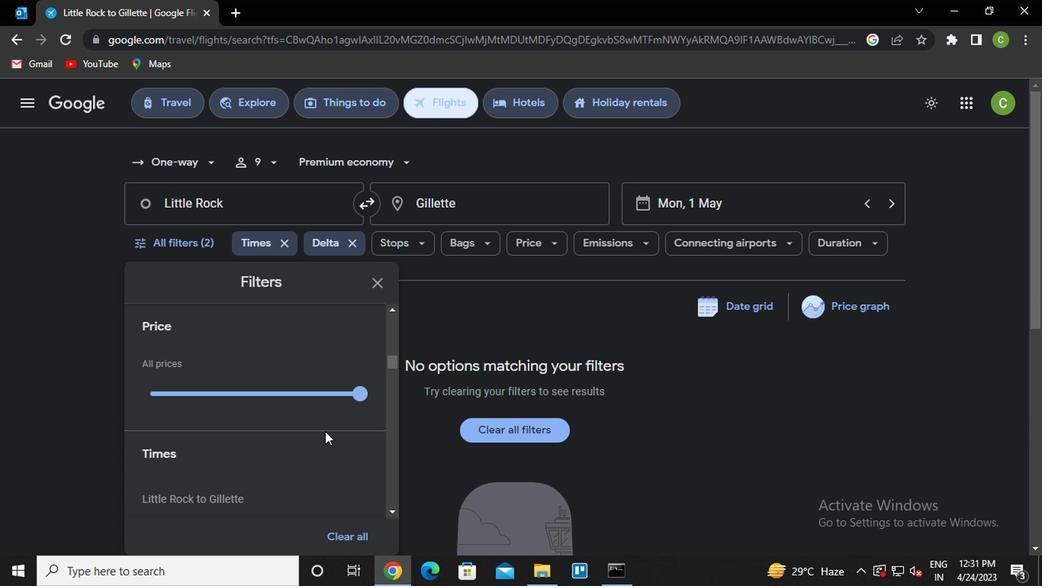 
Action: Mouse moved to (330, 446)
Screenshot: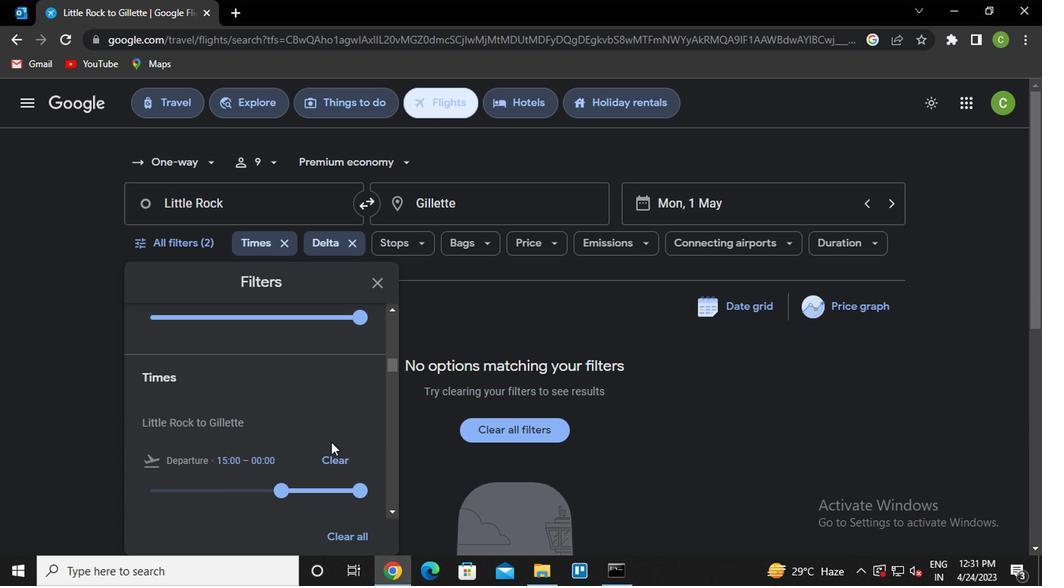 
Action: Mouse scrolled (330, 445) with delta (0, 0)
Screenshot: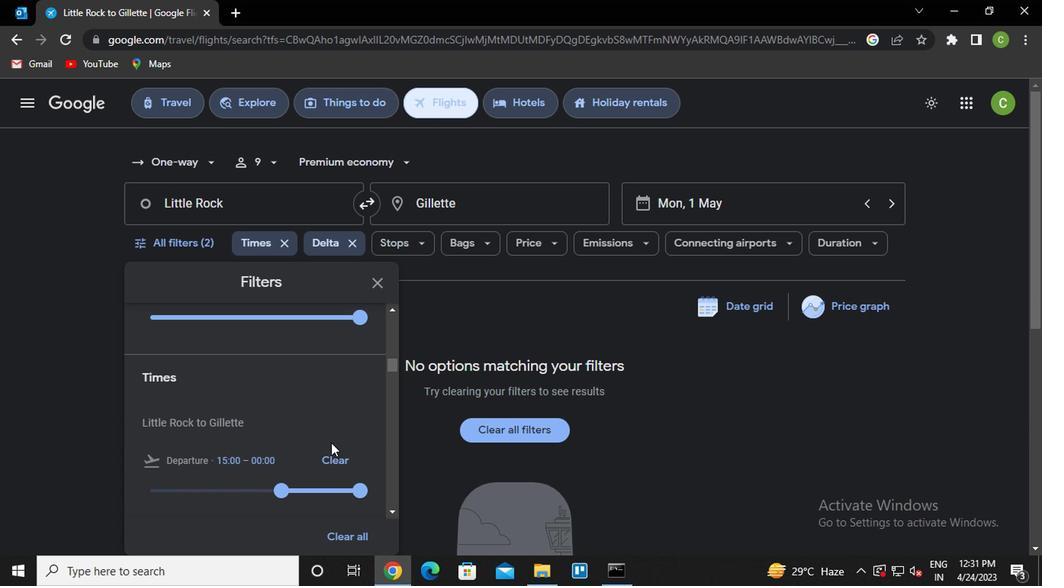 
Action: Mouse moved to (332, 446)
Screenshot: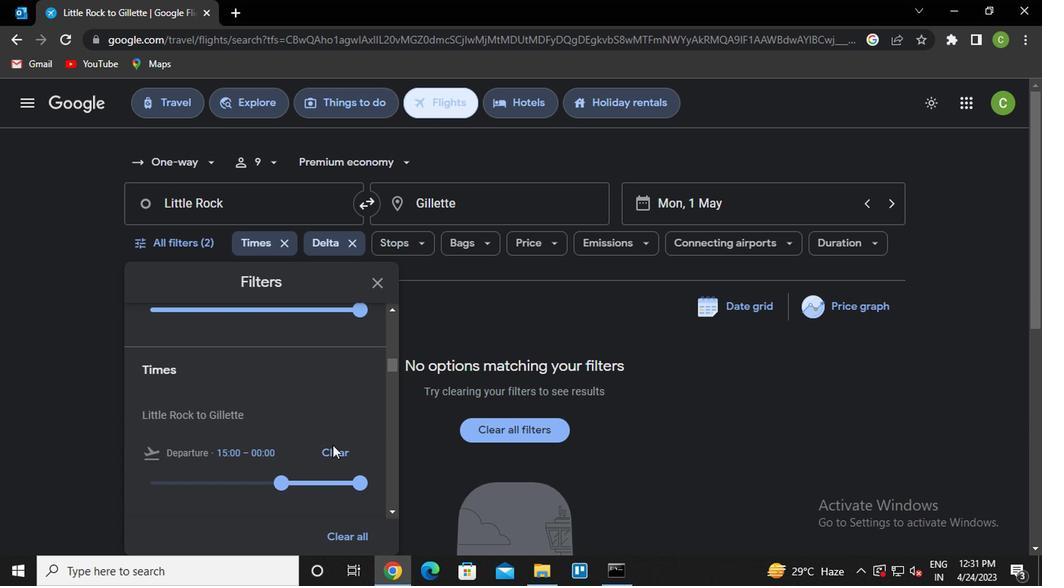 
Action: Mouse scrolled (332, 445) with delta (0, 0)
Screenshot: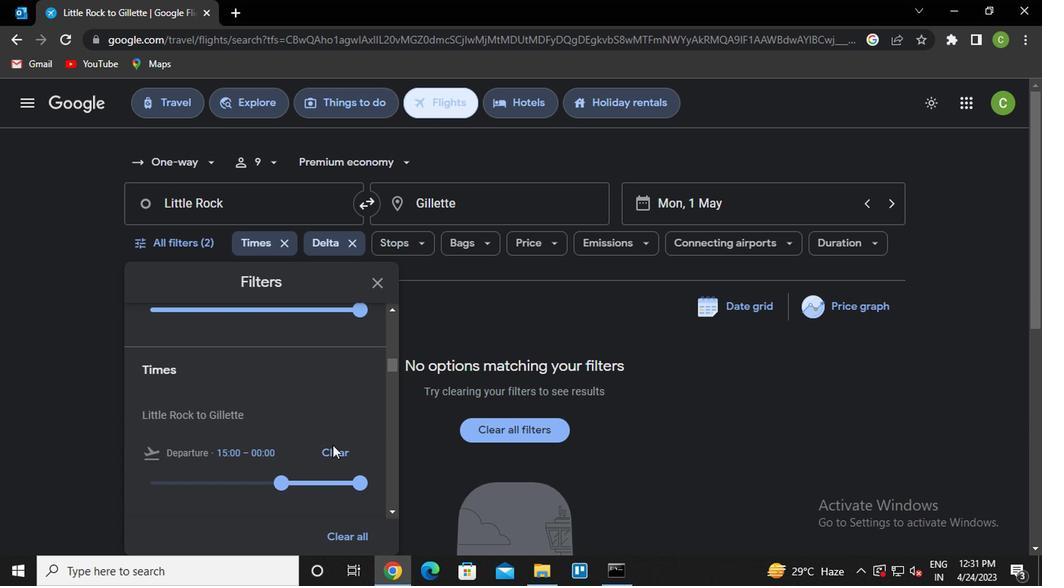 
Action: Mouse moved to (334, 445)
Screenshot: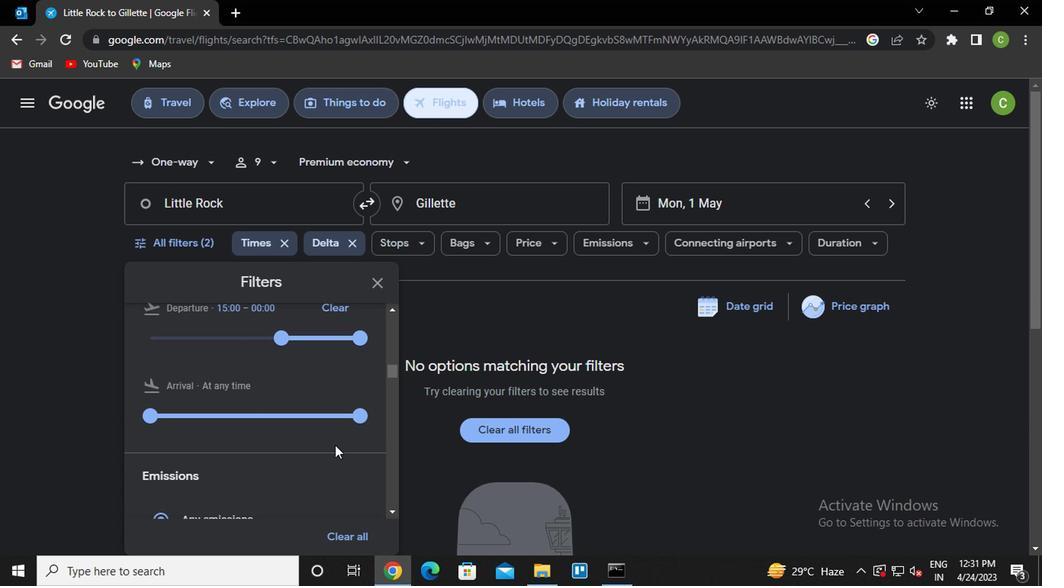 
Action: Mouse scrolled (334, 446) with delta (0, 0)
Screenshot: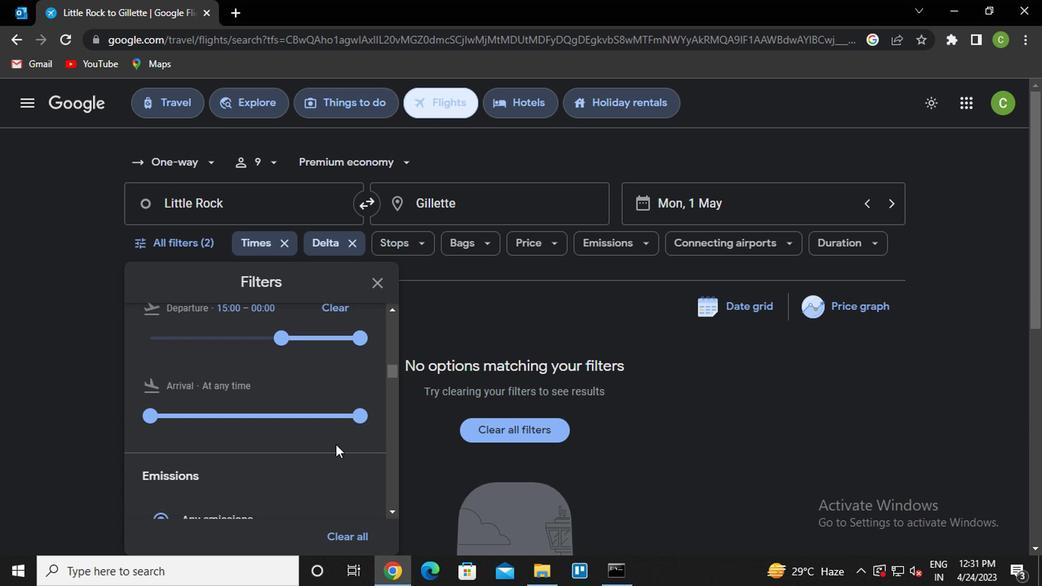 
Action: Mouse scrolled (334, 446) with delta (0, 0)
Screenshot: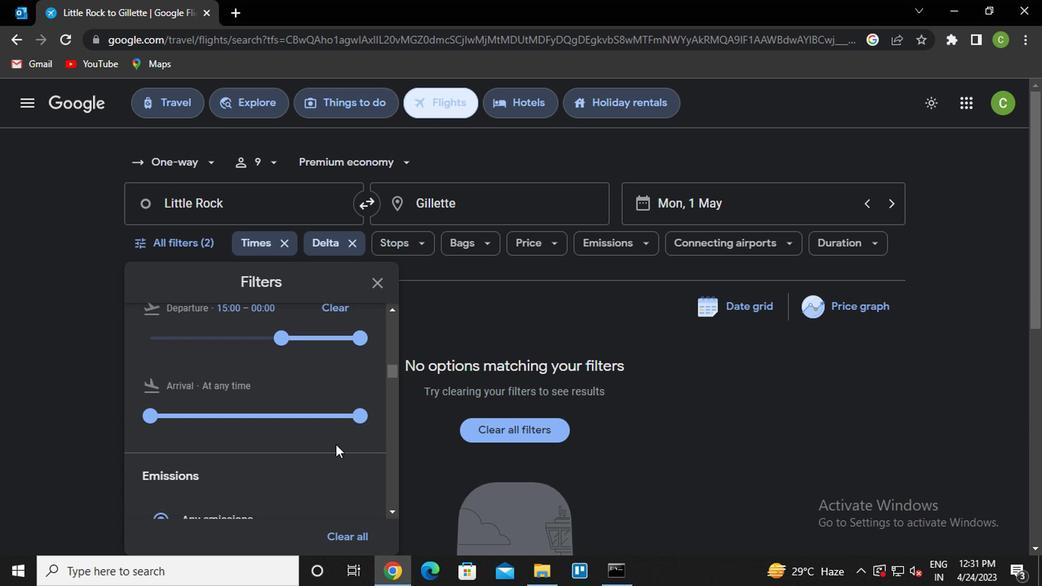 
Action: Mouse scrolled (334, 446) with delta (0, 0)
Screenshot: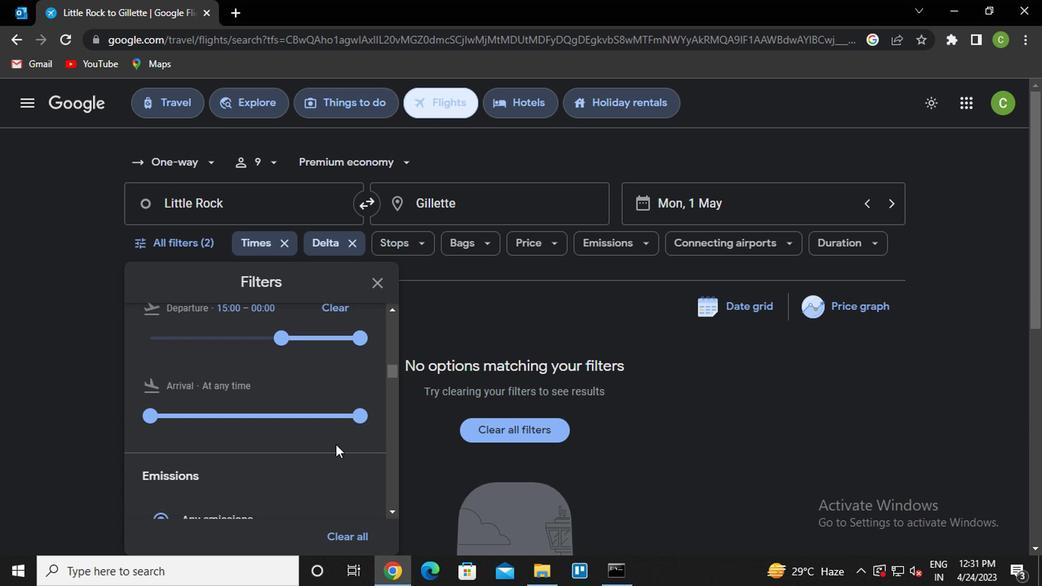 
Action: Mouse scrolled (334, 446) with delta (0, 0)
Screenshot: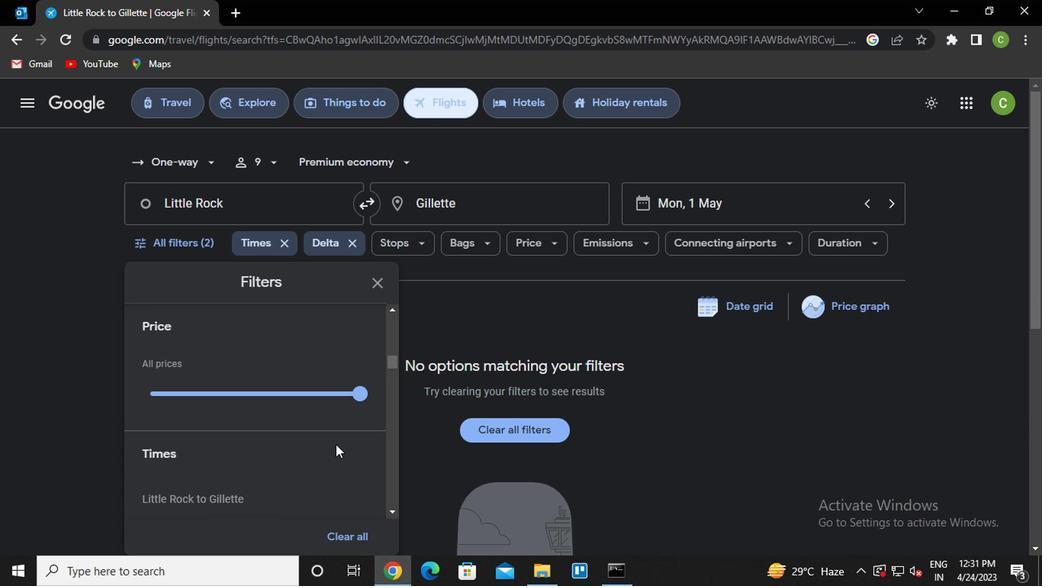 
Action: Mouse scrolled (334, 446) with delta (0, 0)
Screenshot: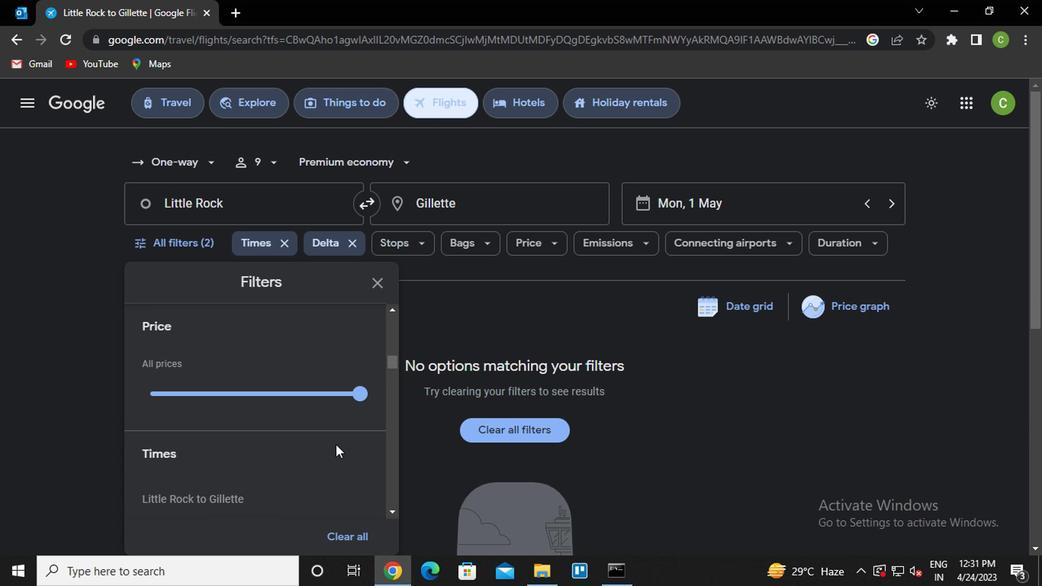 
Action: Mouse scrolled (334, 446) with delta (0, 0)
Screenshot: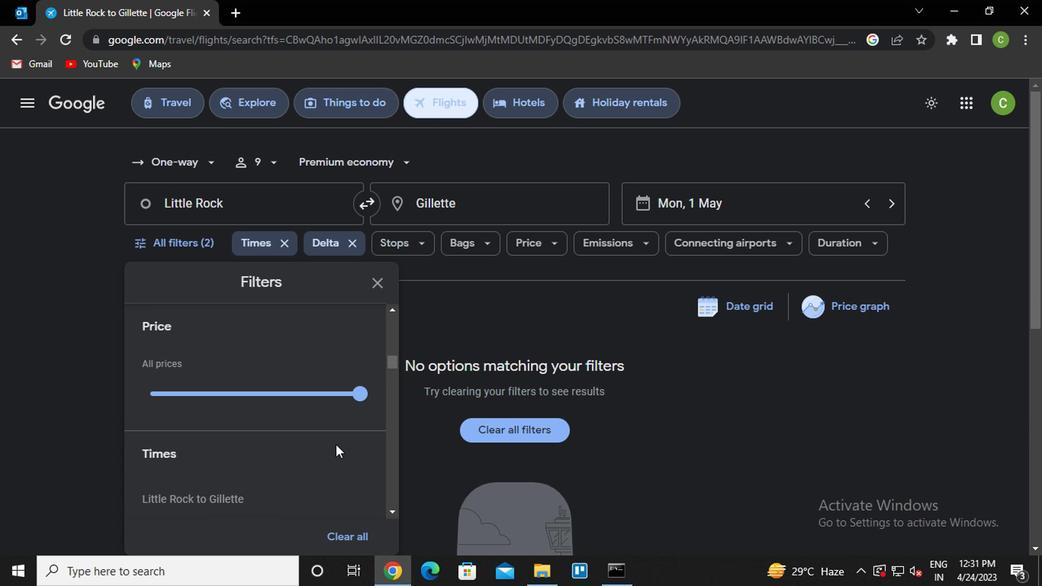 
Action: Mouse scrolled (334, 446) with delta (0, 0)
Screenshot: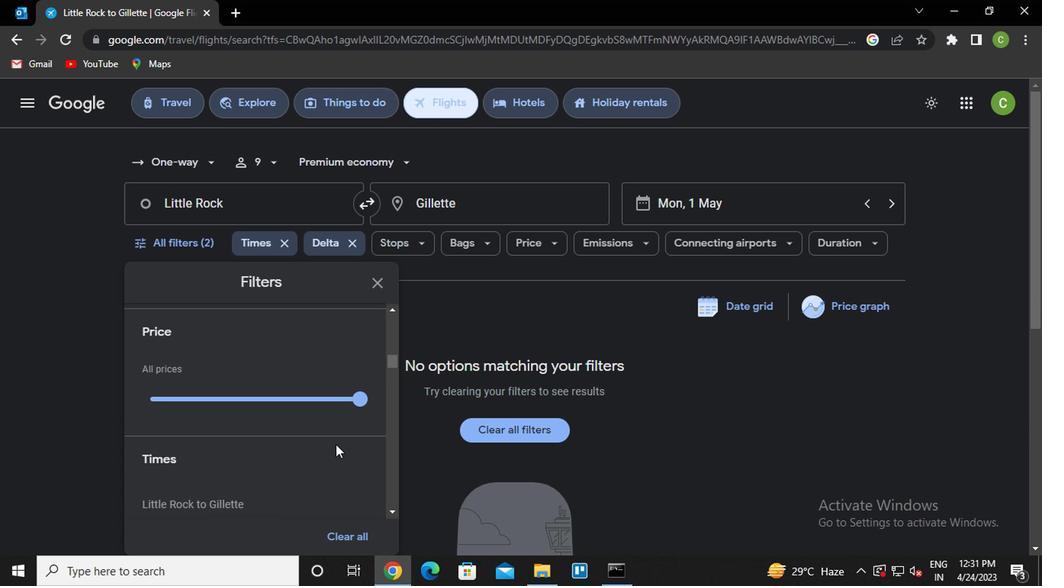 
Action: Mouse scrolled (334, 445) with delta (0, 0)
Screenshot: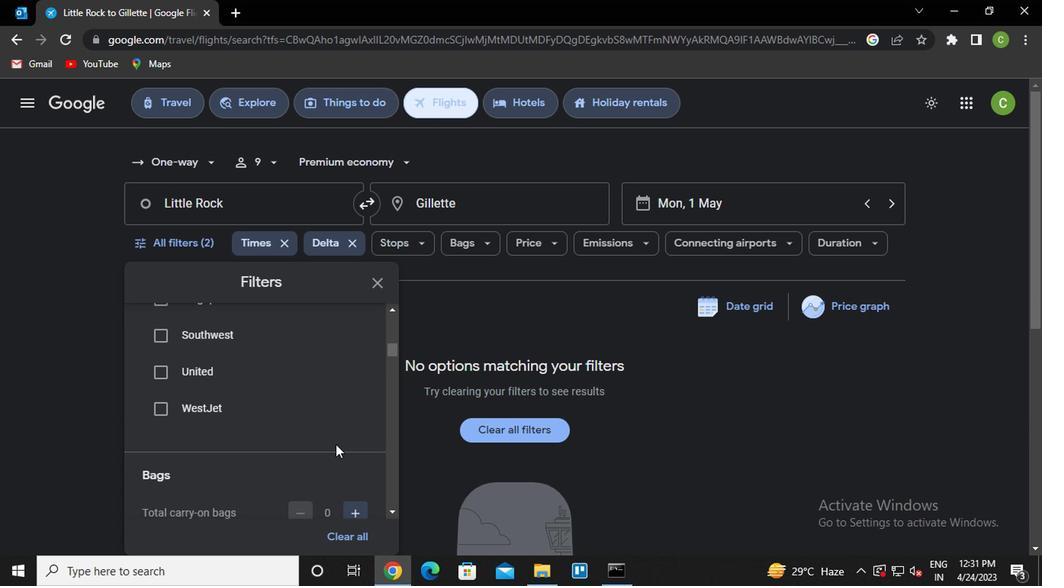 
Action: Mouse moved to (351, 470)
Screenshot: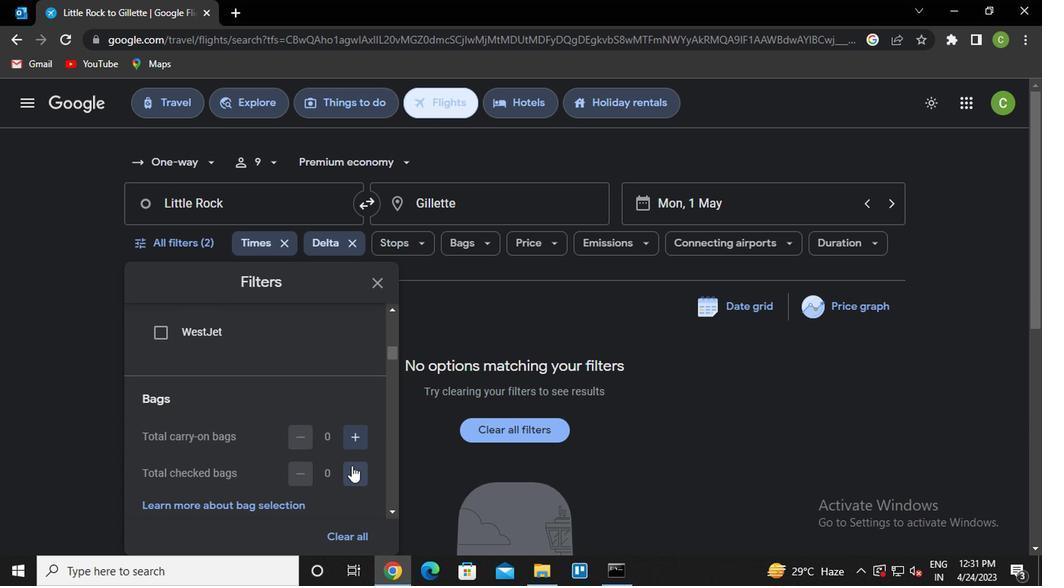 
Action: Mouse pressed left at (351, 470)
Screenshot: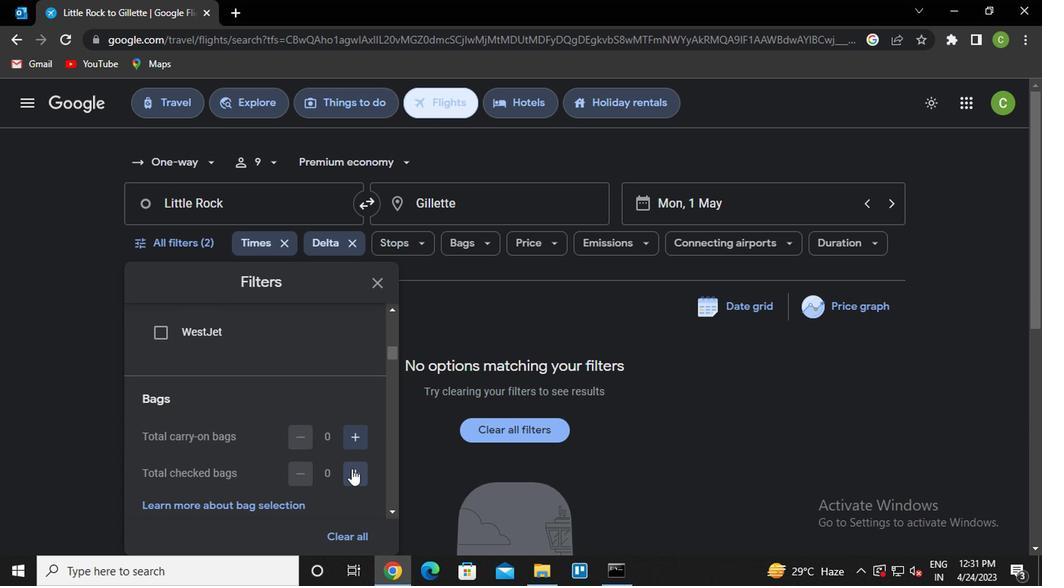 
Action: Mouse moved to (351, 470)
Screenshot: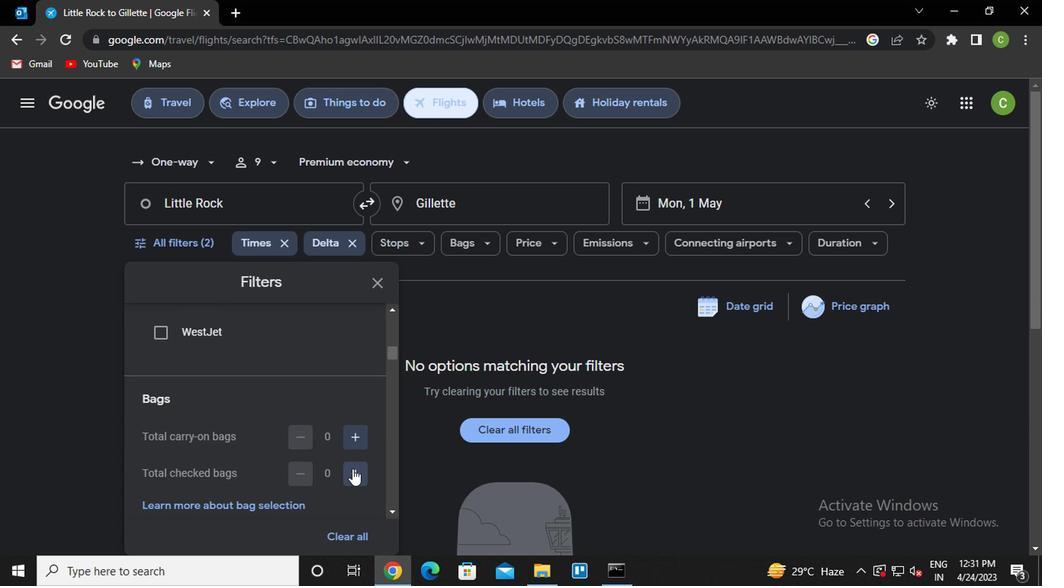 
Action: Mouse pressed left at (351, 470)
Screenshot: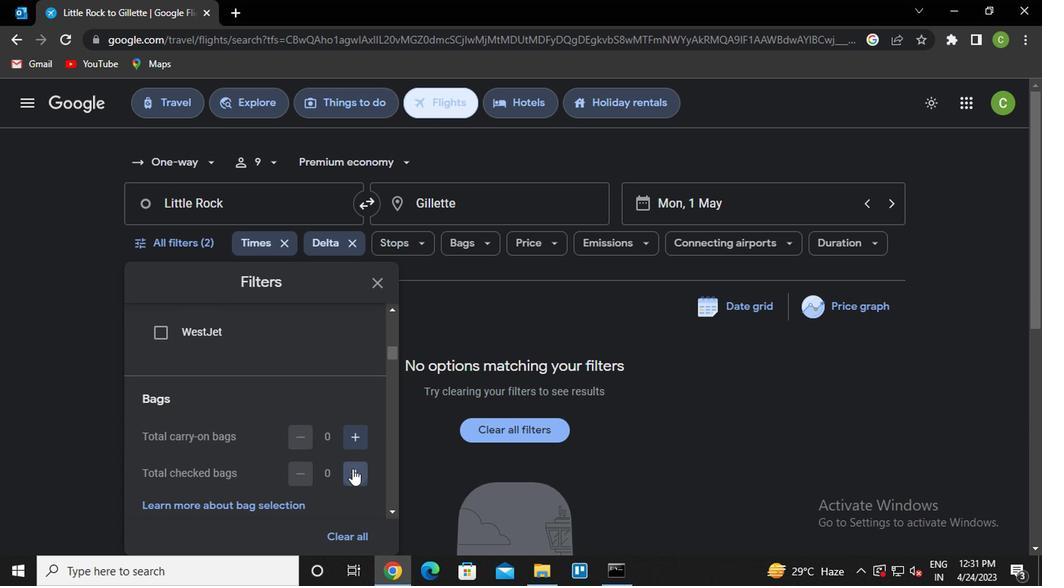 
Action: Mouse moved to (297, 434)
Screenshot: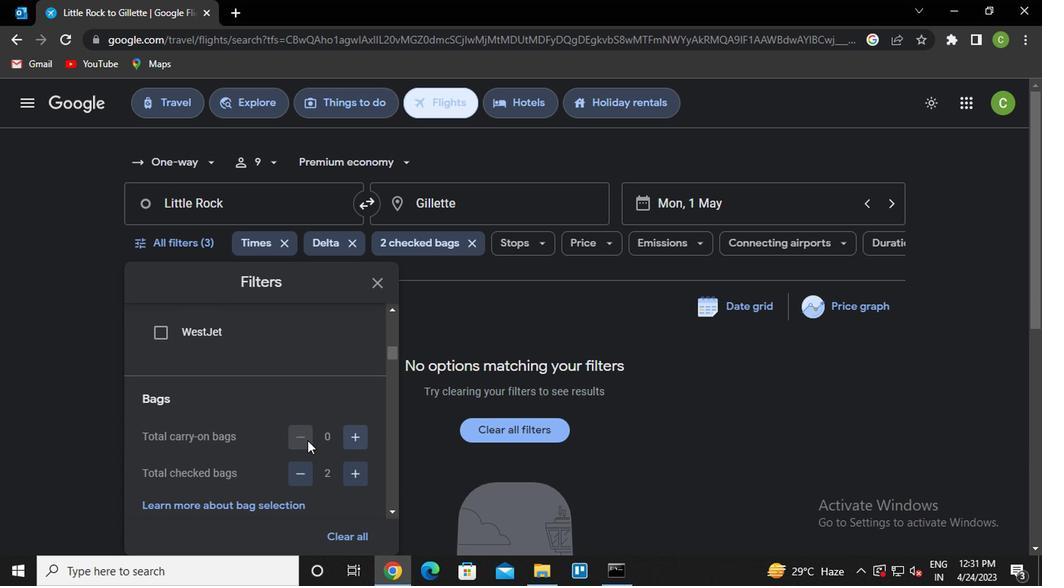 
Action: Mouse scrolled (297, 434) with delta (0, 0)
Screenshot: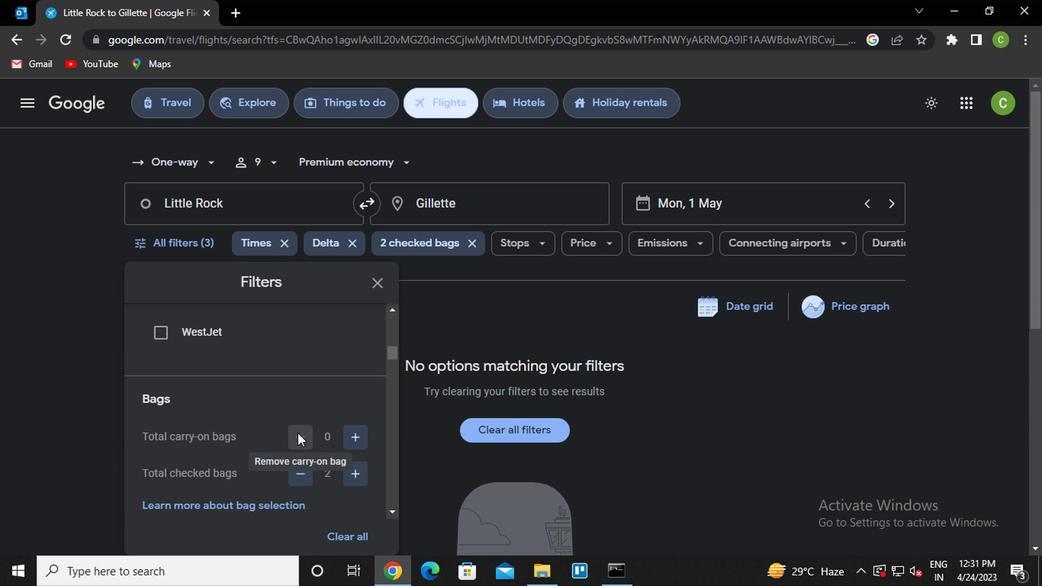 
Action: Mouse scrolled (297, 434) with delta (0, 0)
Screenshot: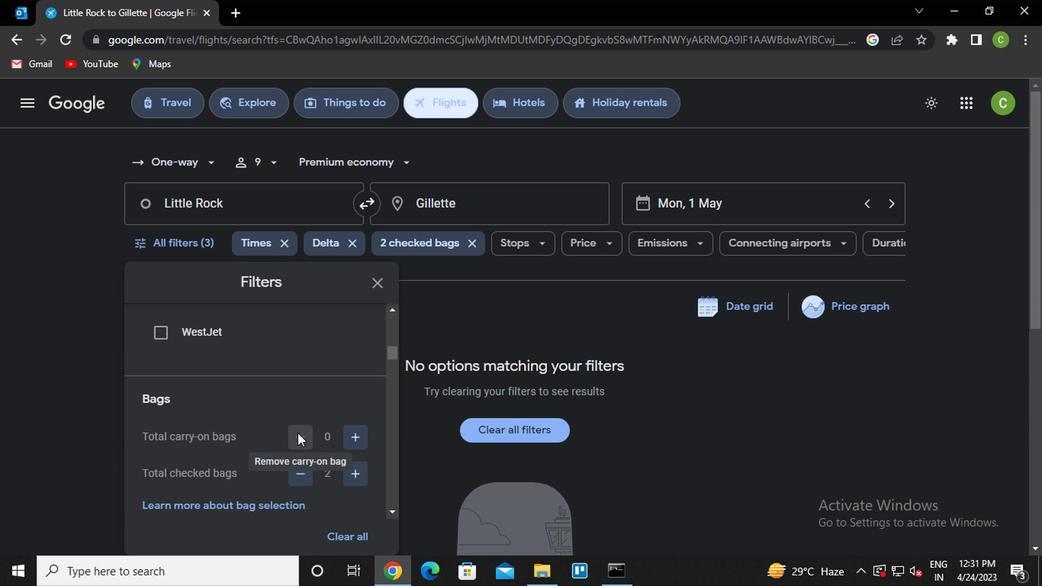 
Action: Mouse moved to (309, 419)
Screenshot: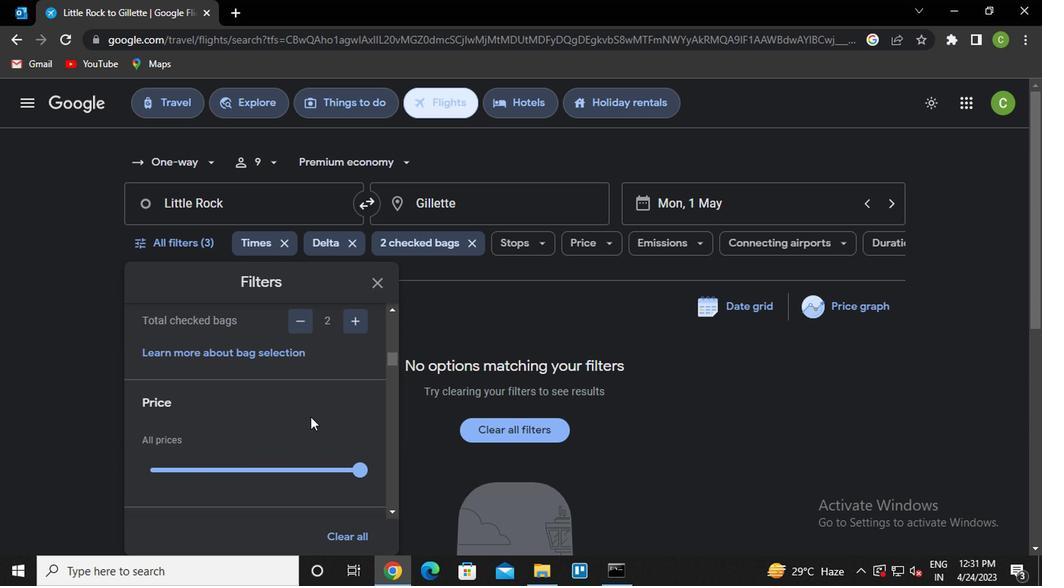 
Action: Mouse scrolled (309, 419) with delta (0, 0)
Screenshot: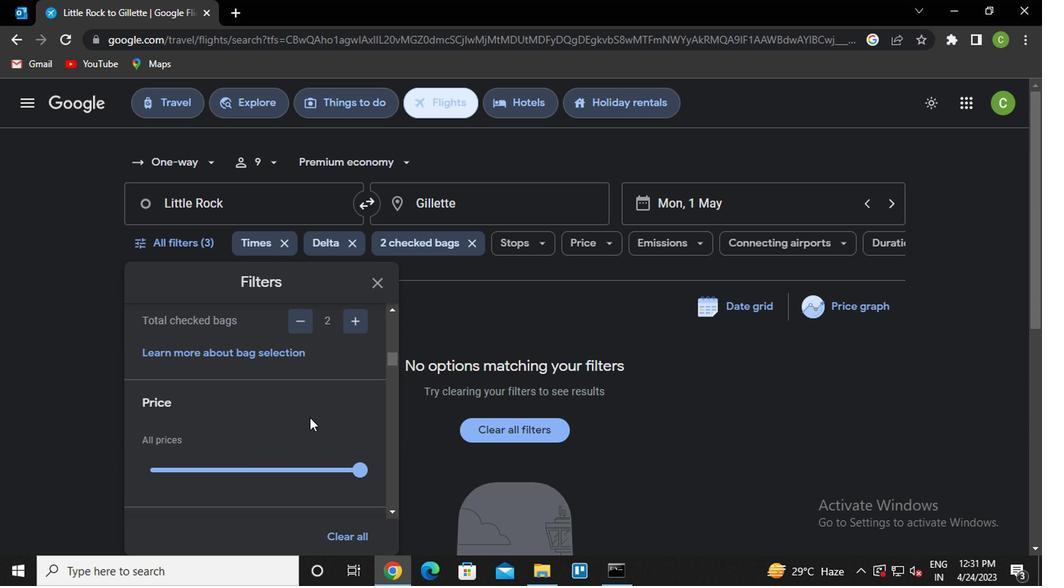 
Action: Mouse moved to (301, 412)
Screenshot: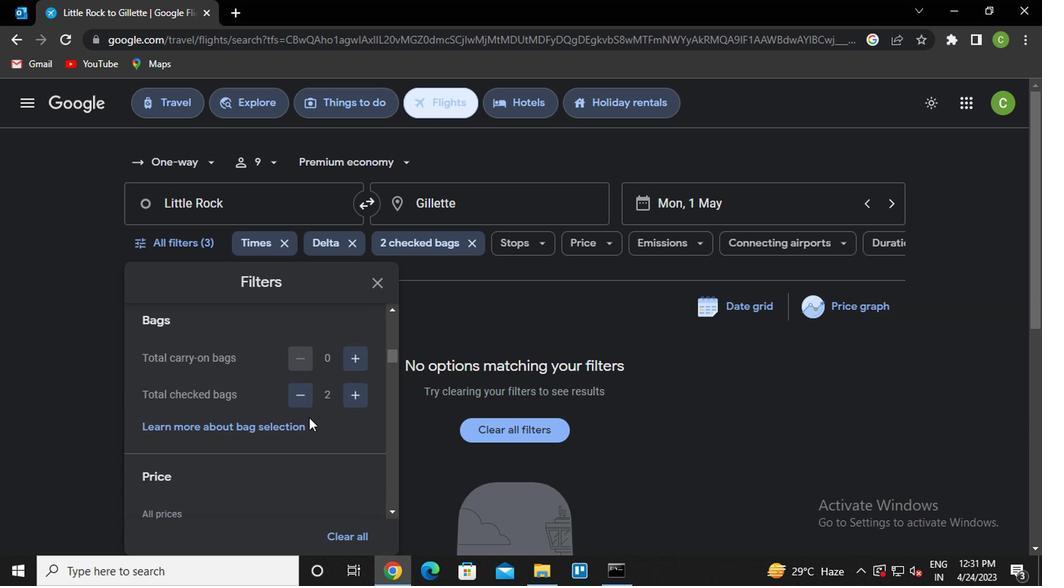 
Action: Mouse pressed left at (301, 412)
Screenshot: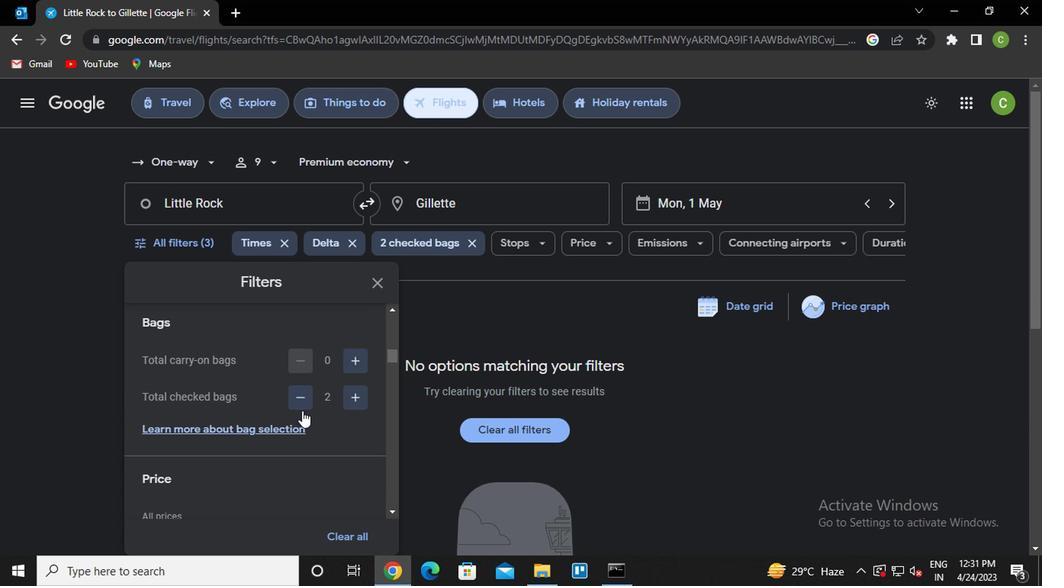 
Action: Mouse pressed left at (301, 412)
Screenshot: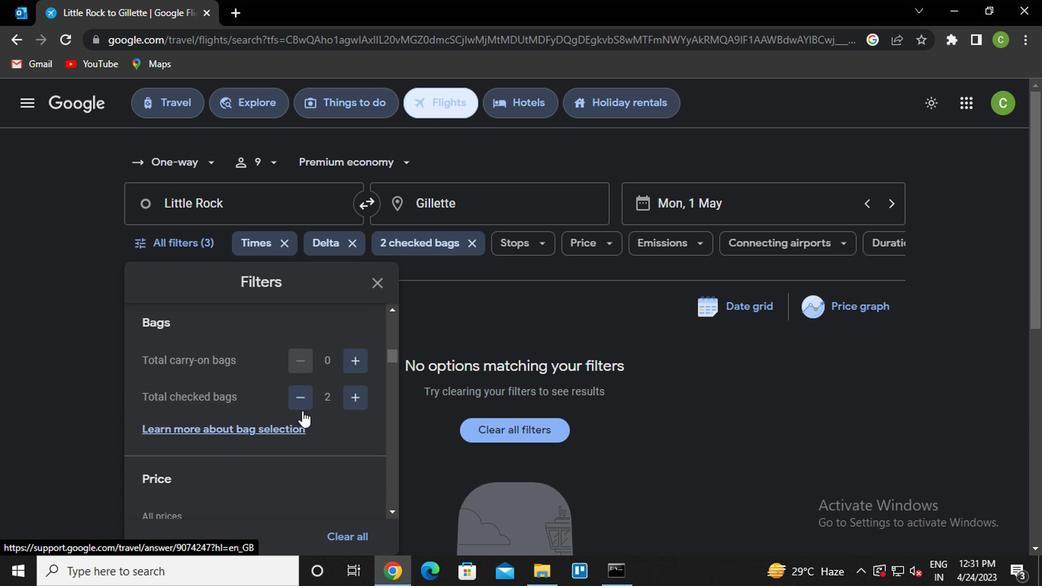 
Action: Mouse moved to (173, 1)
Screenshot: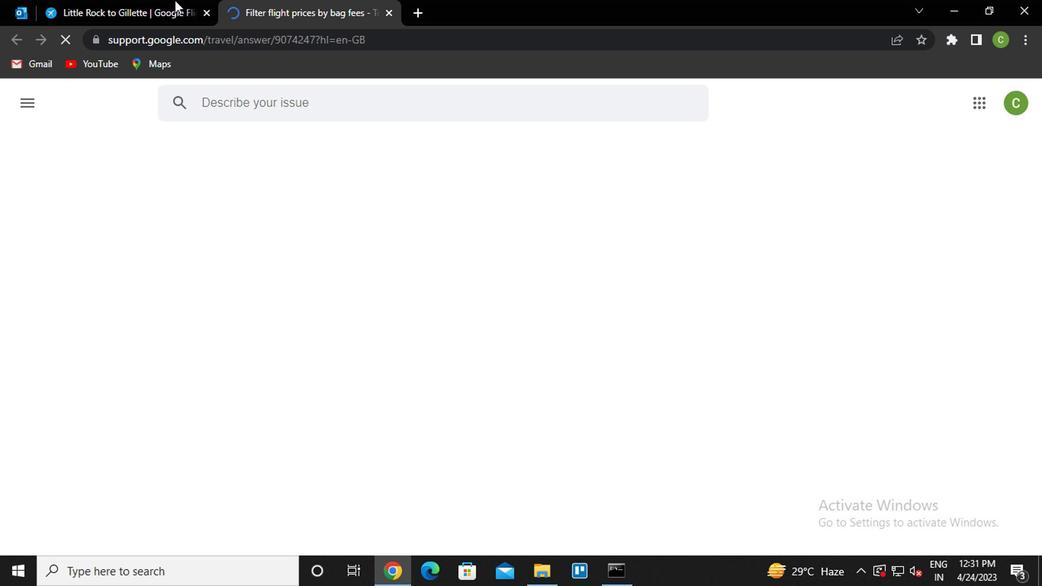 
Action: Mouse pressed left at (173, 2)
Screenshot: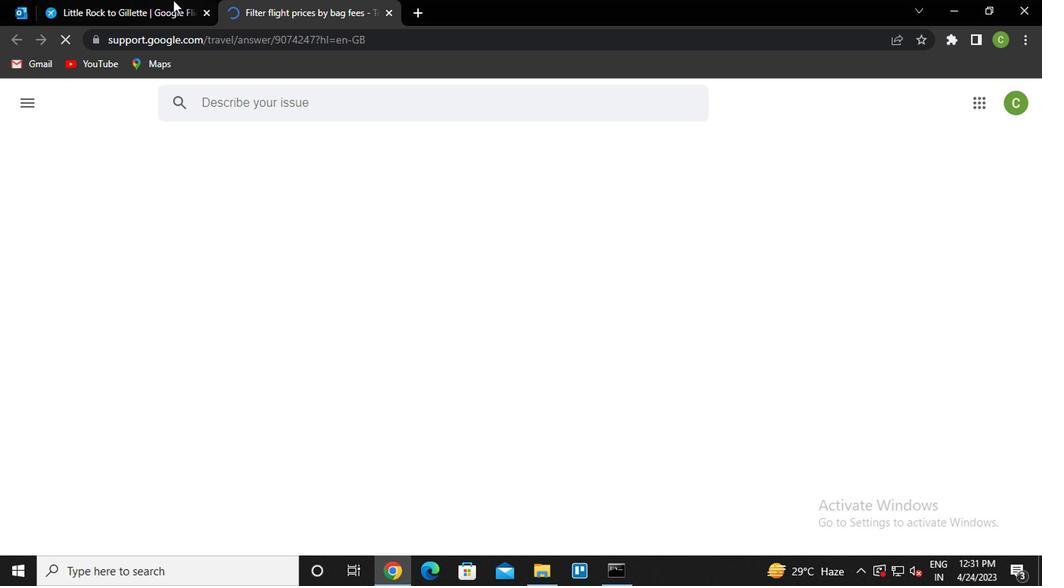 
Action: Mouse moved to (388, 18)
Screenshot: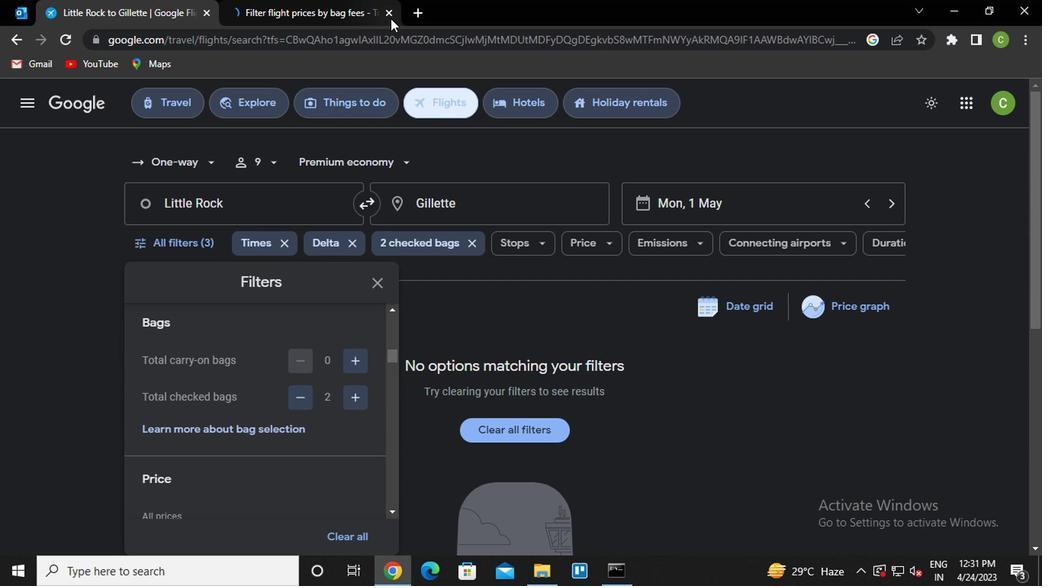
Action: Mouse pressed left at (388, 18)
Screenshot: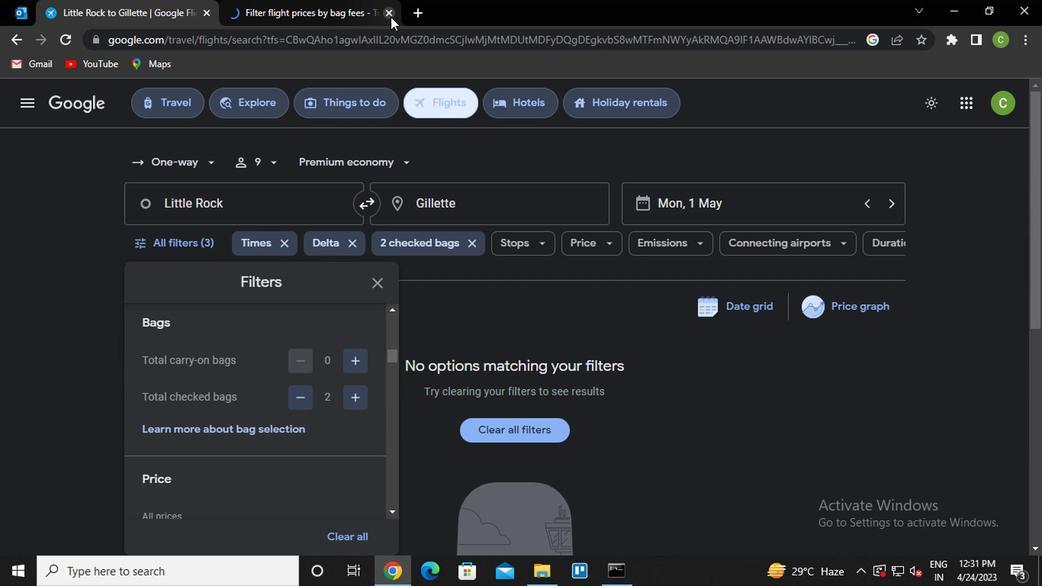 
Action: Mouse moved to (293, 405)
Screenshot: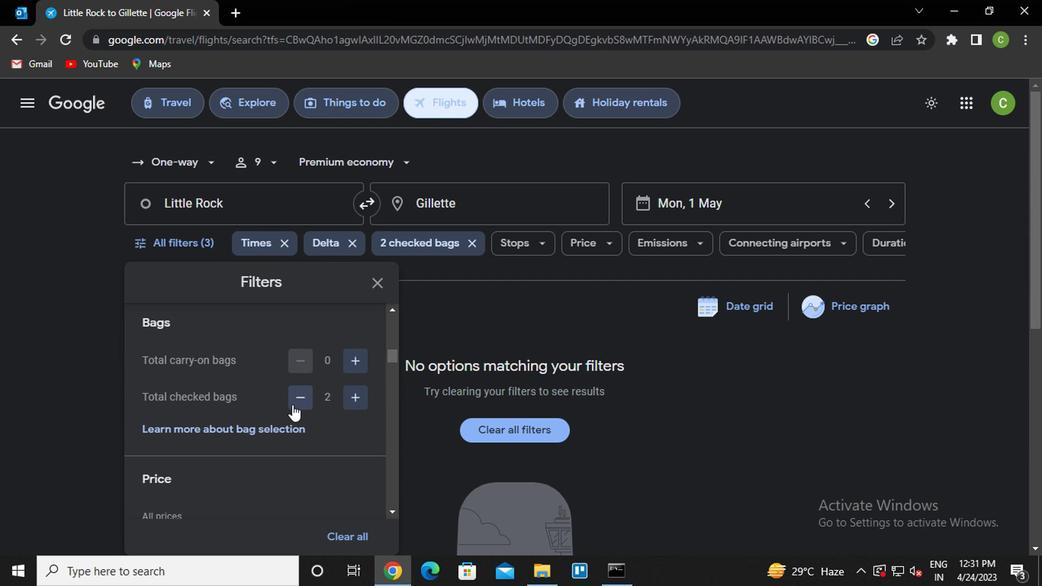 
Action: Mouse pressed left at (293, 405)
Screenshot: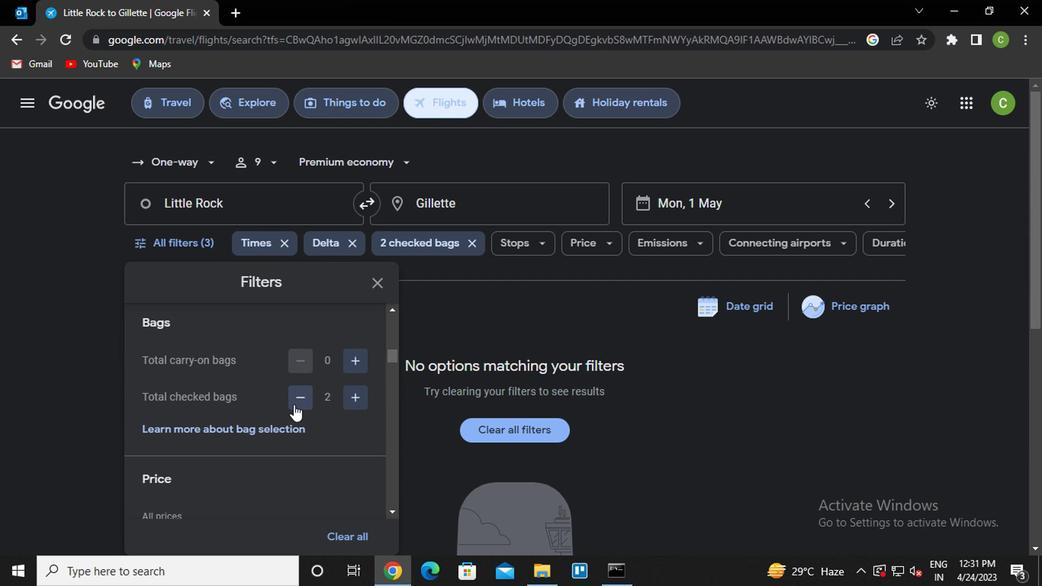
Action: Mouse moved to (293, 405)
Screenshot: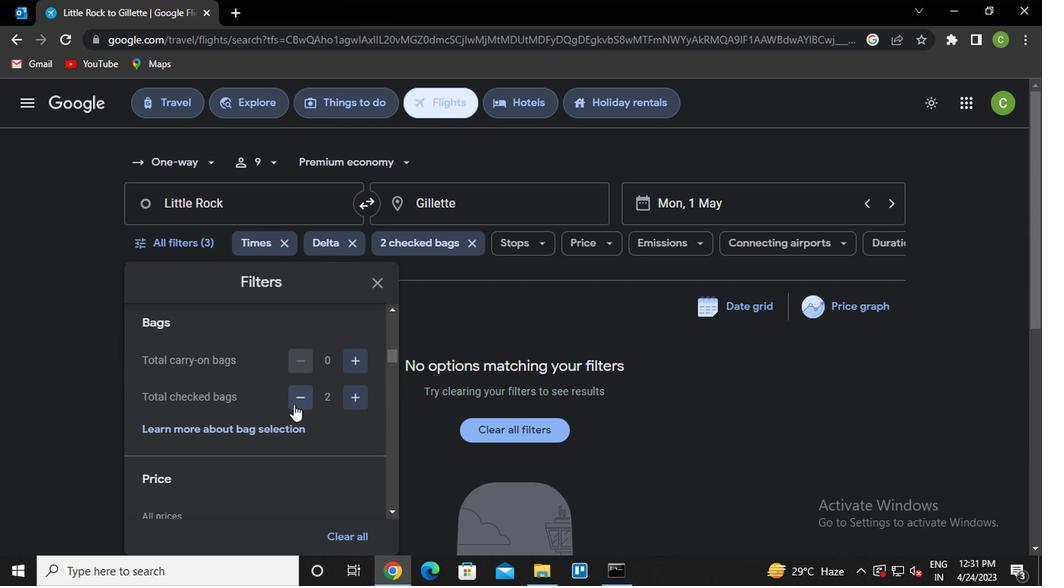 
Action: Mouse pressed left at (293, 405)
Screenshot: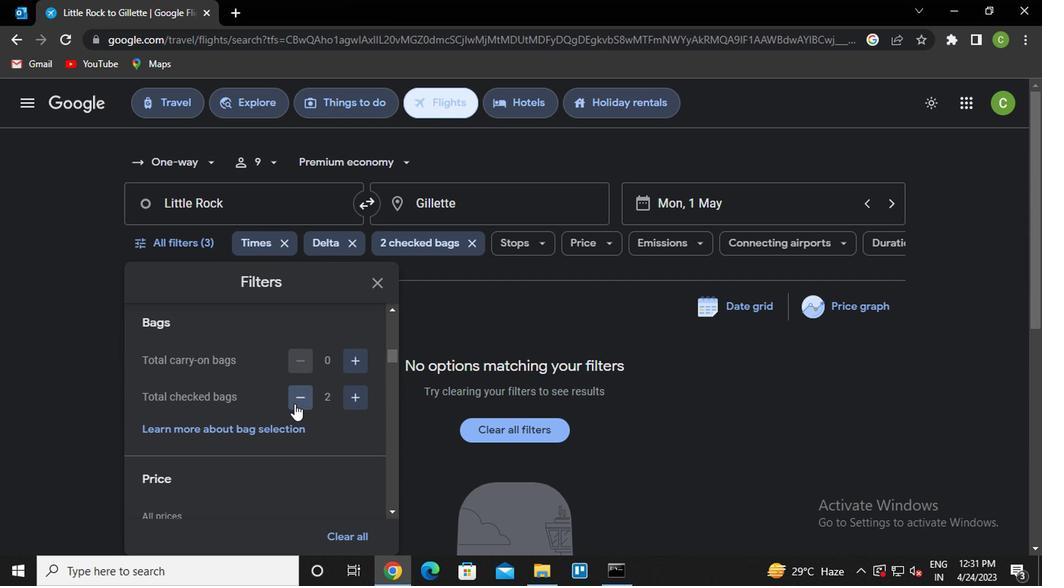 
Action: Mouse moved to (304, 476)
Screenshot: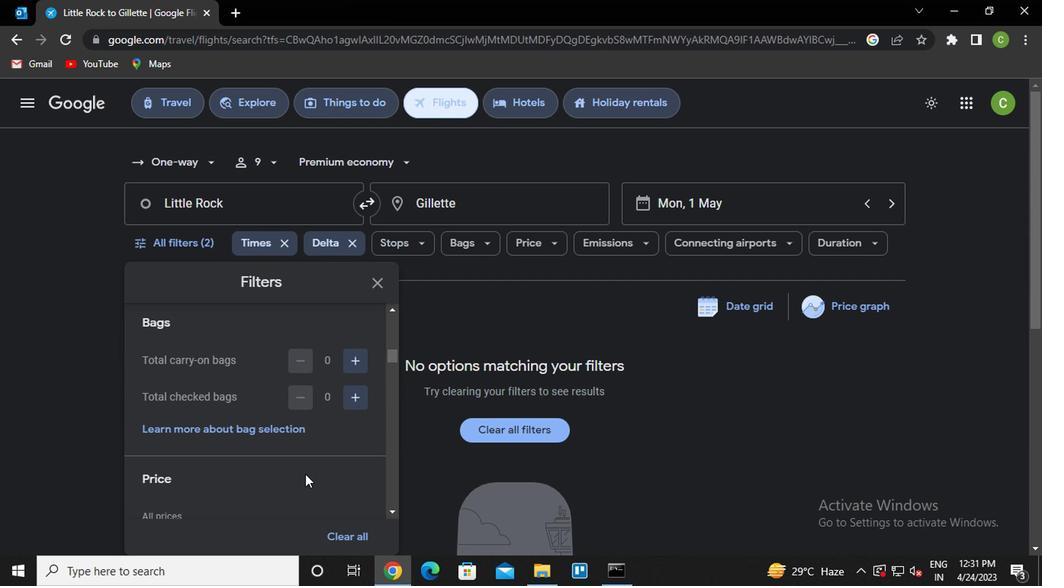 
Action: Mouse scrolled (304, 475) with delta (0, 0)
Screenshot: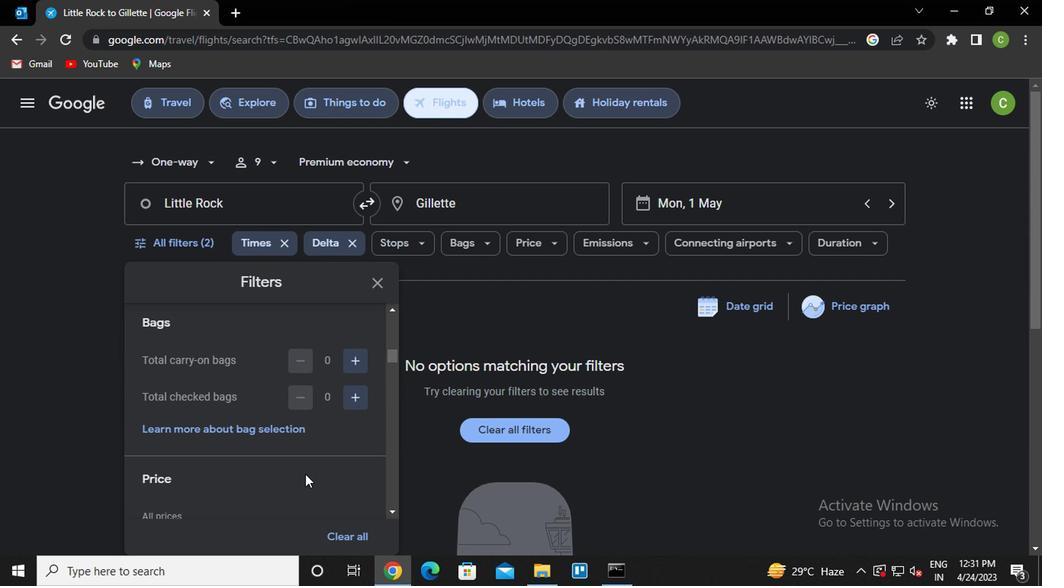 
Action: Mouse scrolled (304, 475) with delta (0, 0)
Screenshot: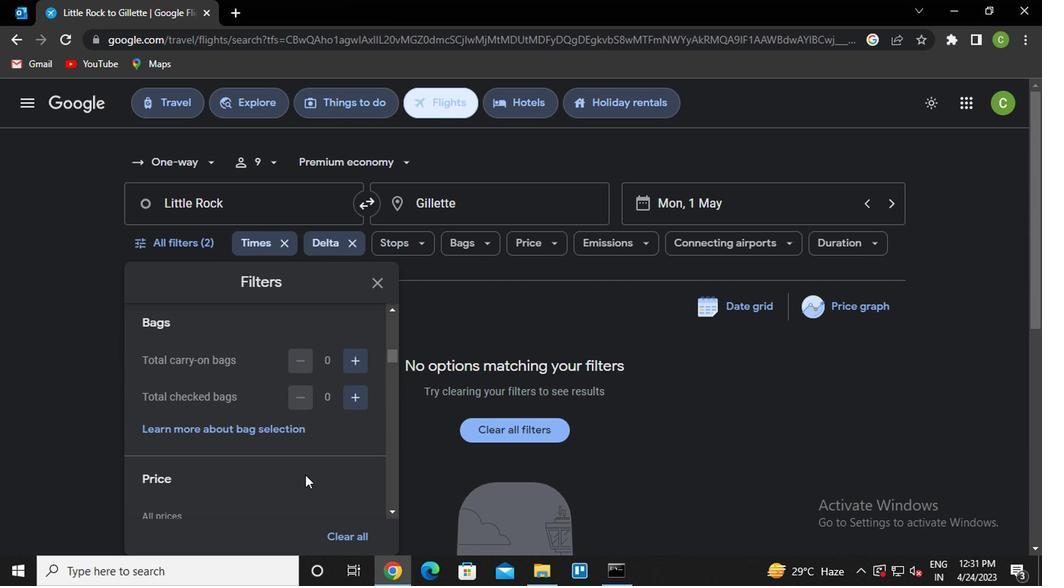 
Action: Mouse moved to (304, 476)
Screenshot: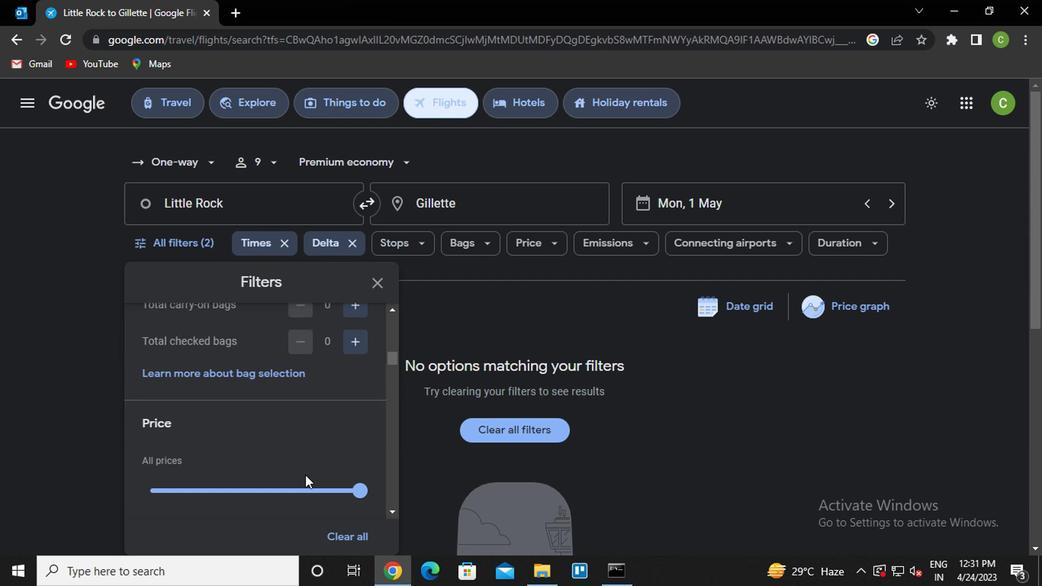
Action: Mouse scrolled (304, 476) with delta (0, 0)
Screenshot: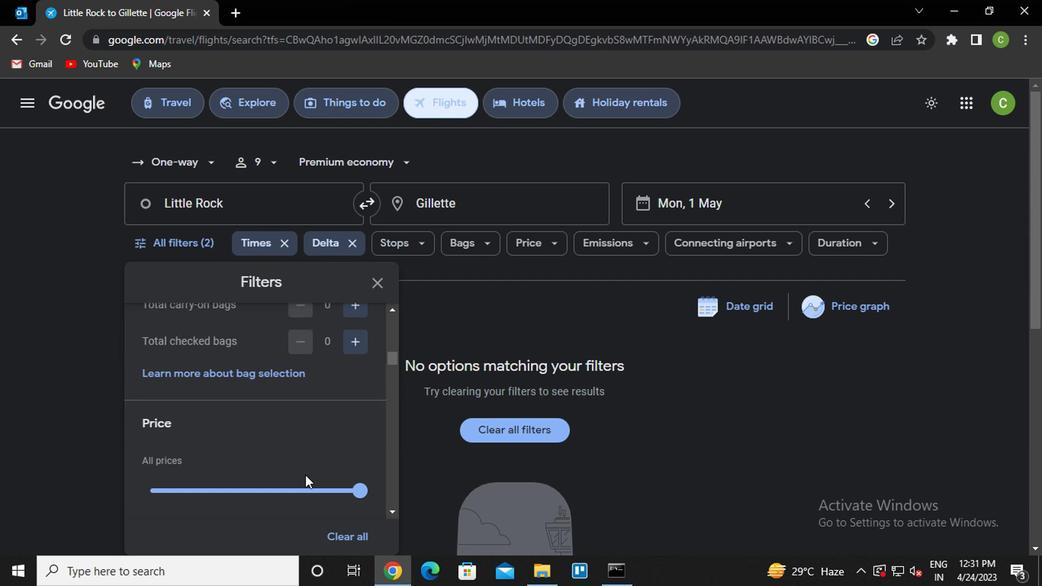
Action: Mouse moved to (289, 493)
Screenshot: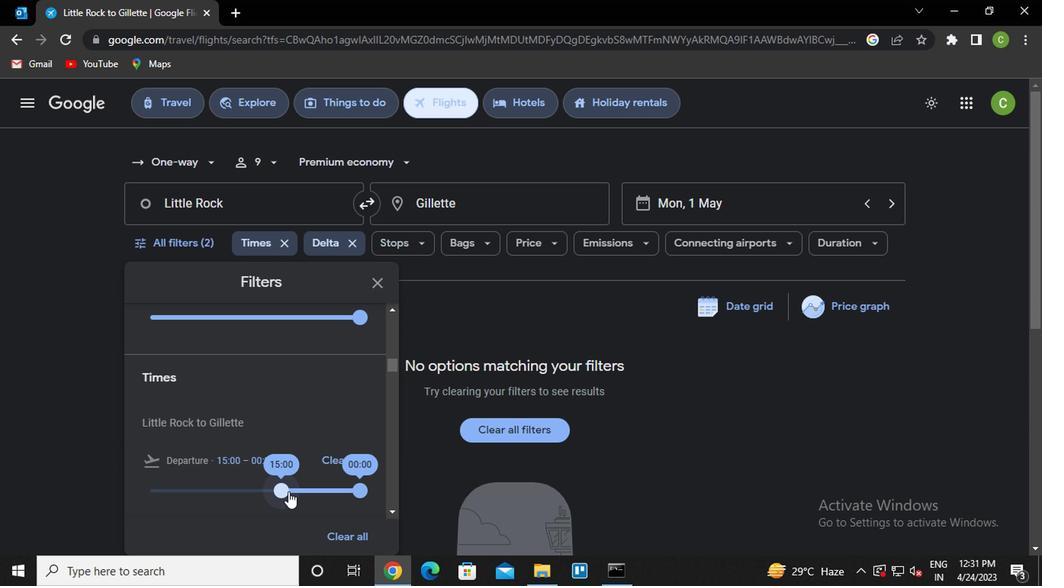 
Action: Mouse pressed left at (289, 493)
Screenshot: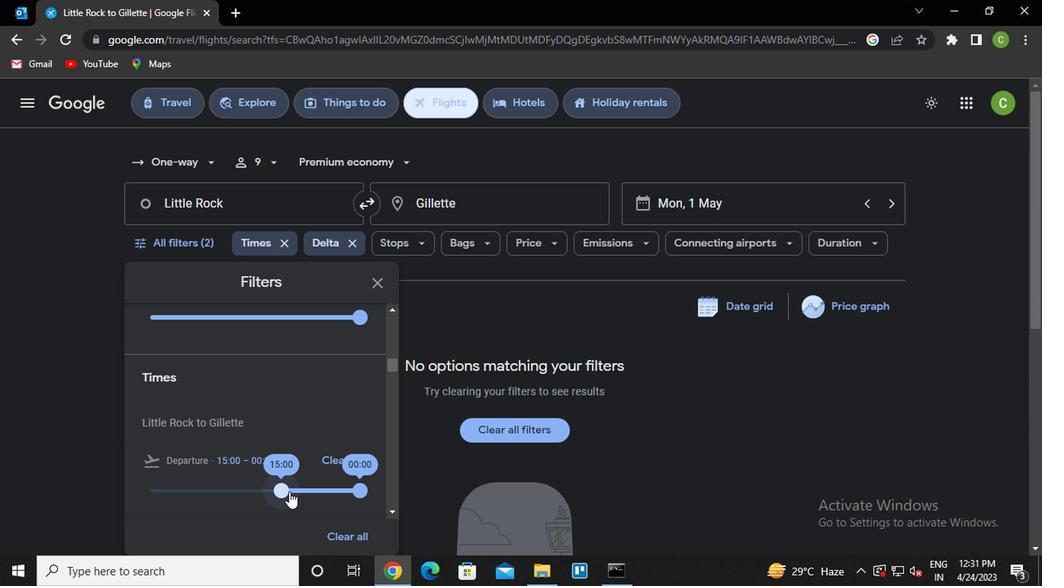 
Action: Mouse moved to (381, 288)
Screenshot: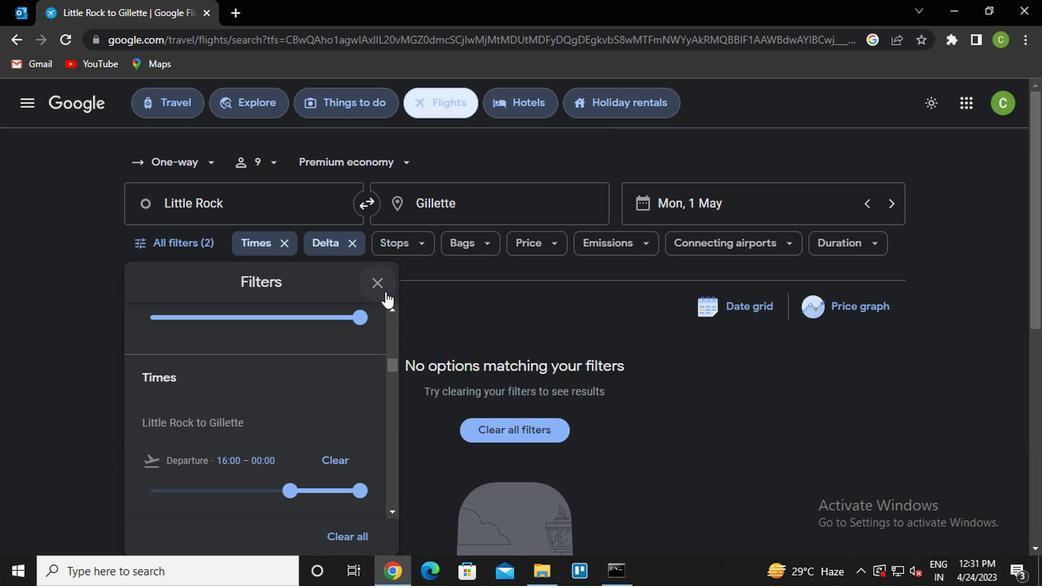 
Action: Mouse pressed left at (381, 288)
Screenshot: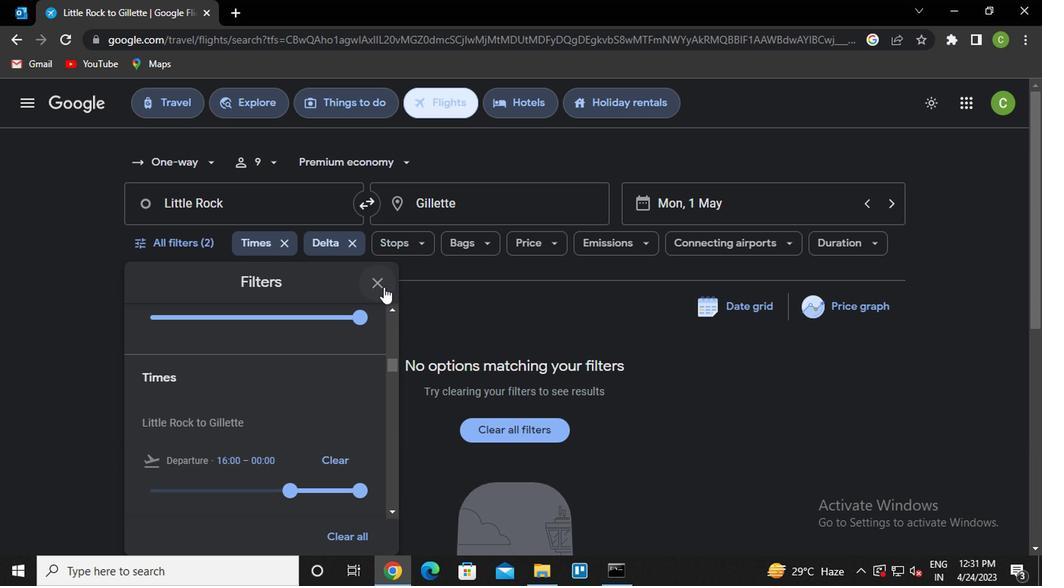 
Action: Mouse moved to (487, 489)
Screenshot: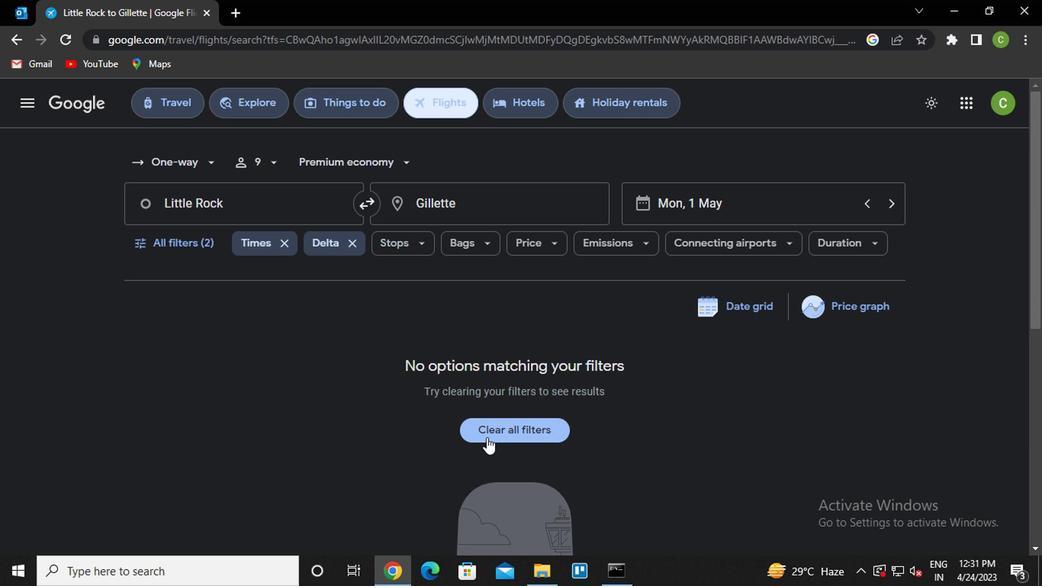 
